 Task: Experiment with the "Monochrome" tool to create stunning black-and-white images
Action: Mouse moved to (675, 395)
Screenshot: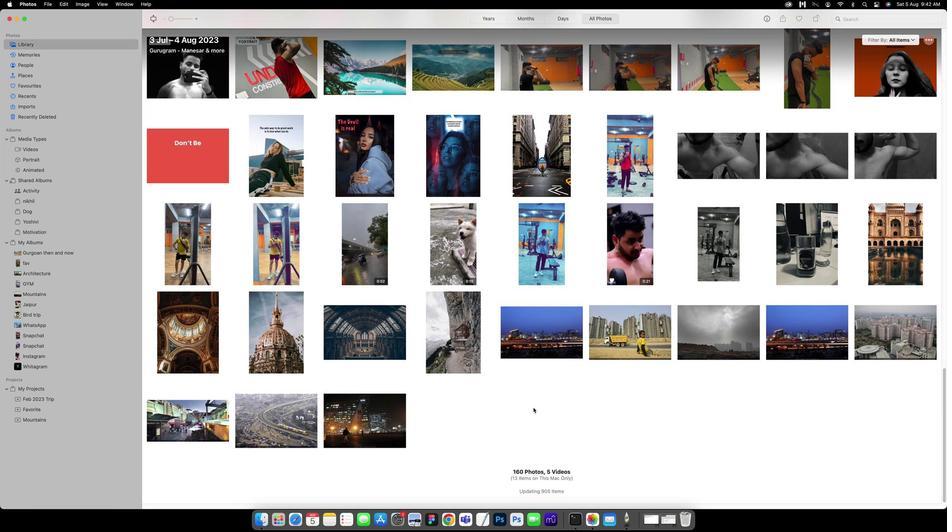 
Action: Mouse pressed left at (675, 395)
Screenshot: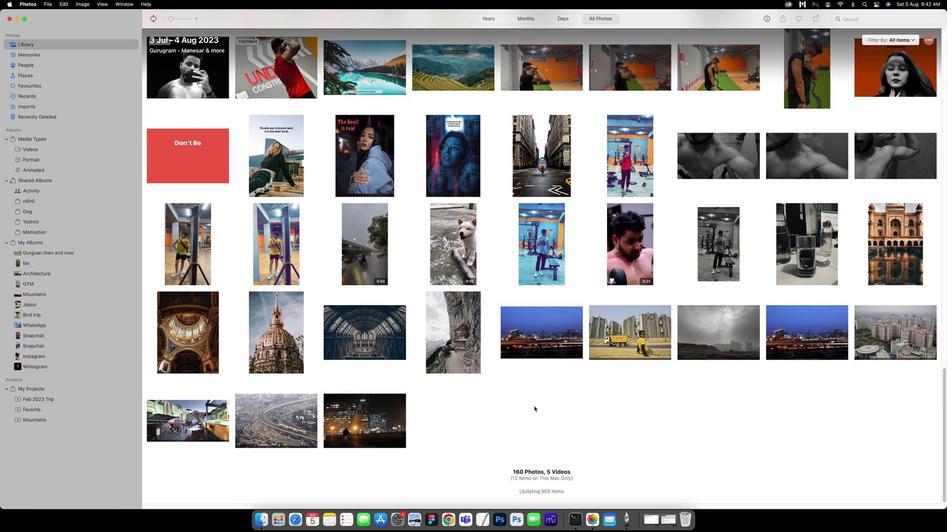 
Action: Mouse moved to (557, 179)
Screenshot: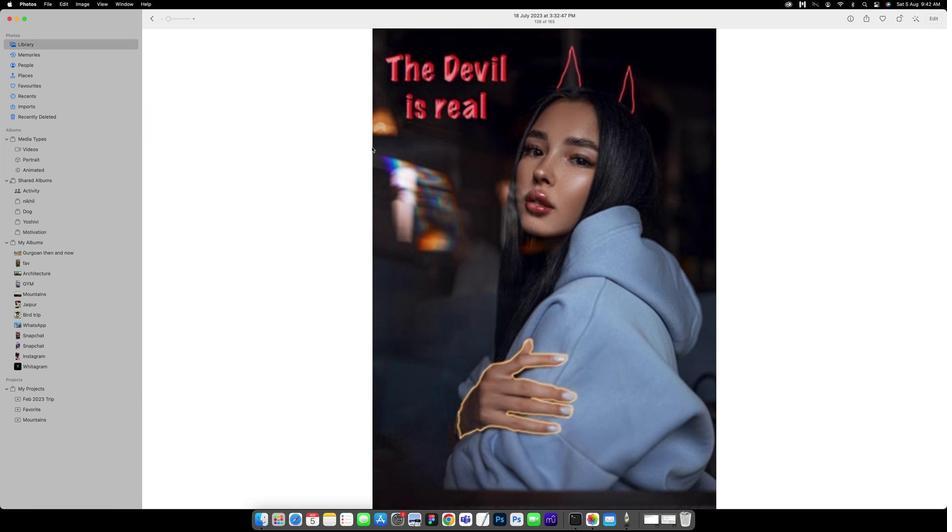 
Action: Mouse pressed left at (557, 179)
Screenshot: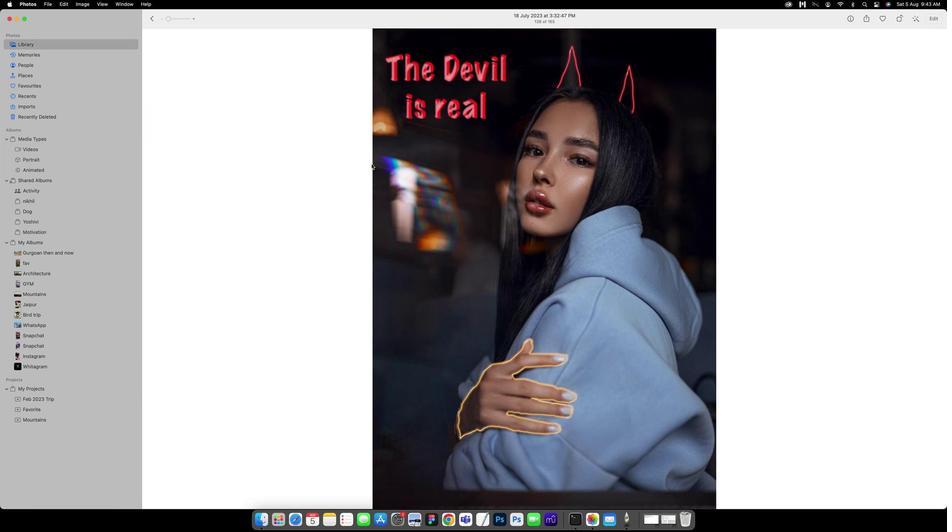 
Action: Mouse pressed left at (557, 179)
Screenshot: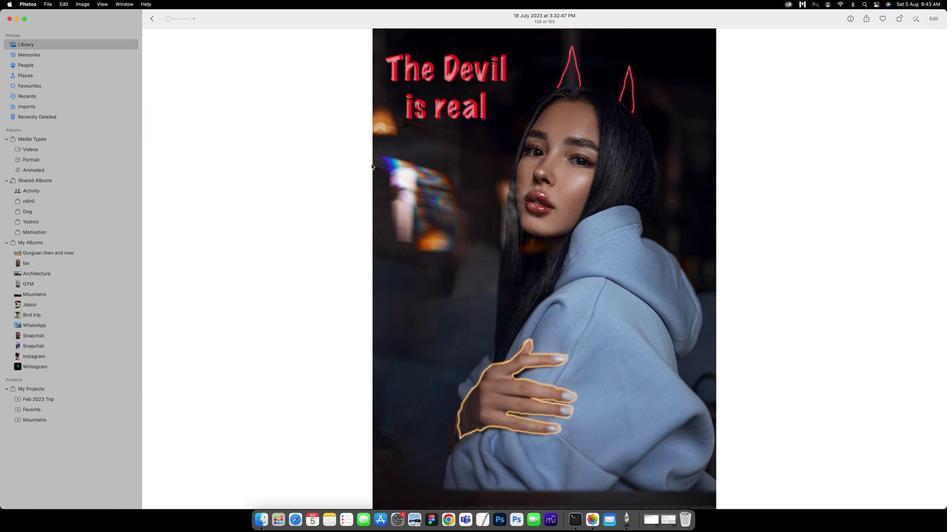 
Action: Mouse moved to (920, 72)
Screenshot: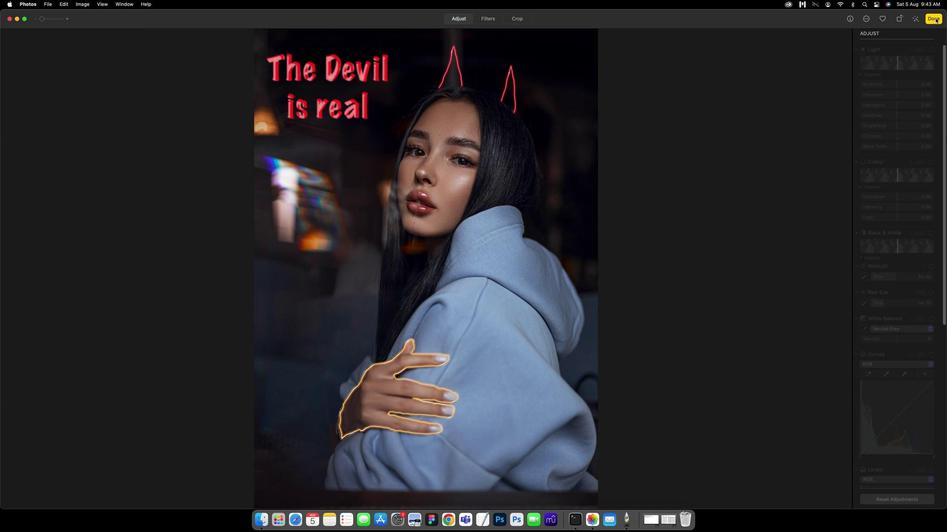 
Action: Mouse pressed left at (920, 72)
Screenshot: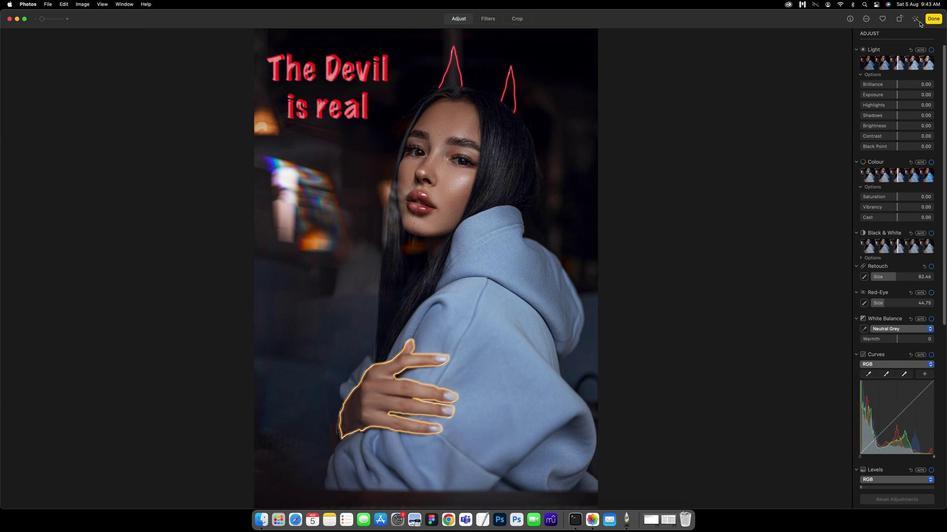 
Action: Mouse moved to (632, 74)
Screenshot: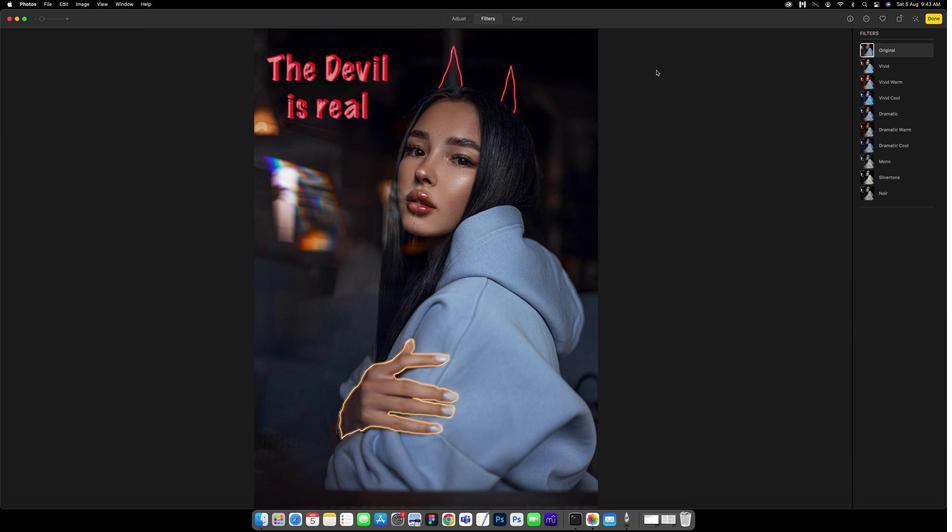 
Action: Mouse pressed left at (632, 74)
Screenshot: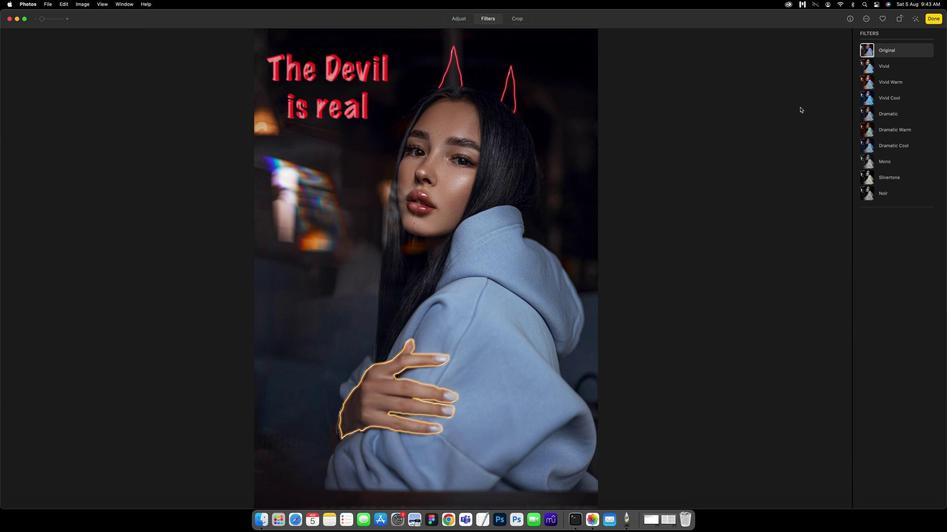 
Action: Mouse moved to (886, 195)
Screenshot: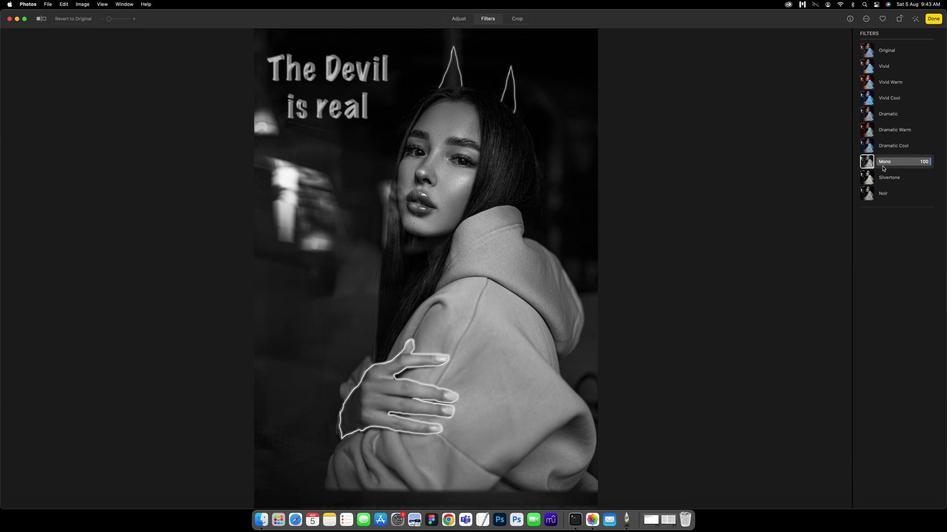 
Action: Mouse pressed left at (886, 195)
Screenshot: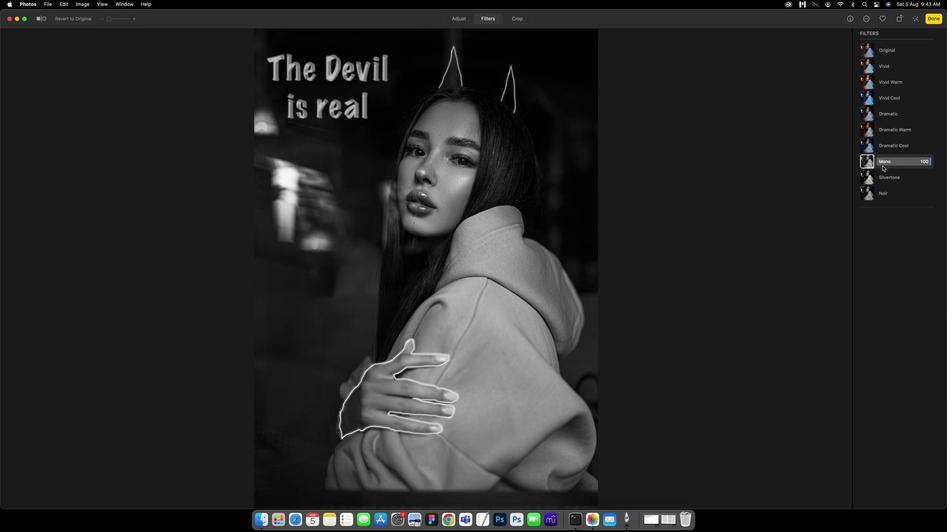 
Action: Mouse moved to (614, 74)
Screenshot: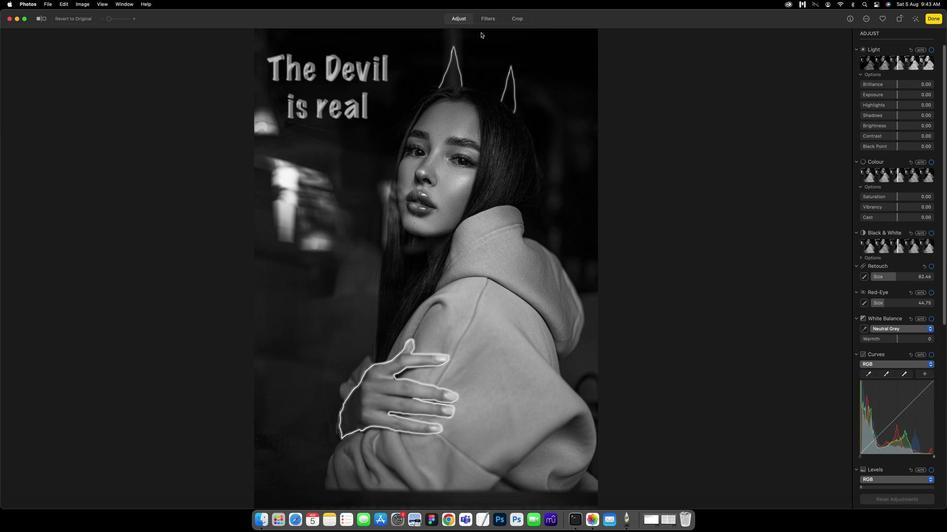
Action: Mouse pressed left at (614, 74)
Screenshot: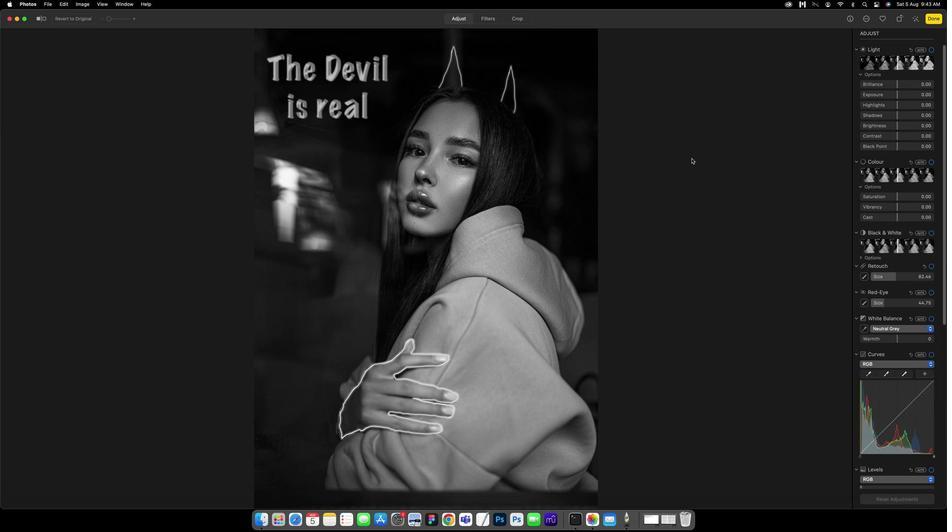 
Action: Mouse moved to (896, 128)
Screenshot: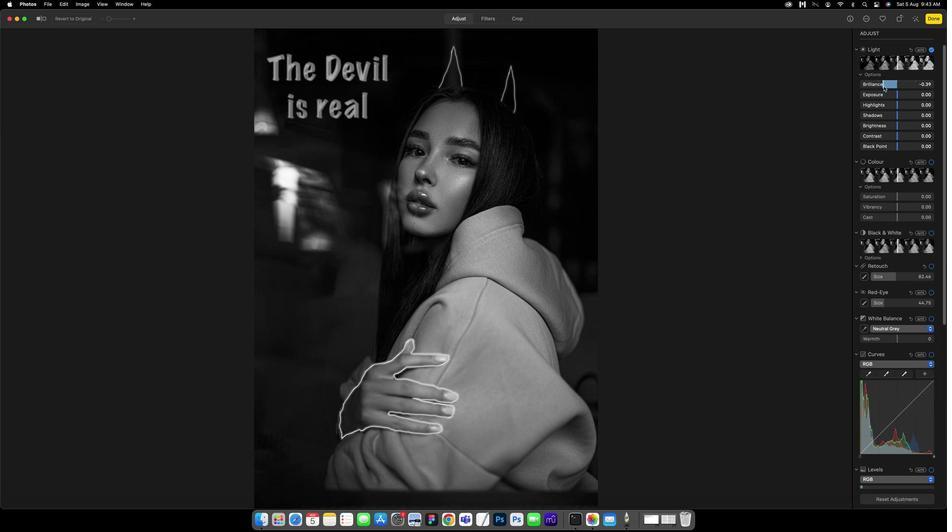 
Action: Mouse pressed left at (896, 128)
Screenshot: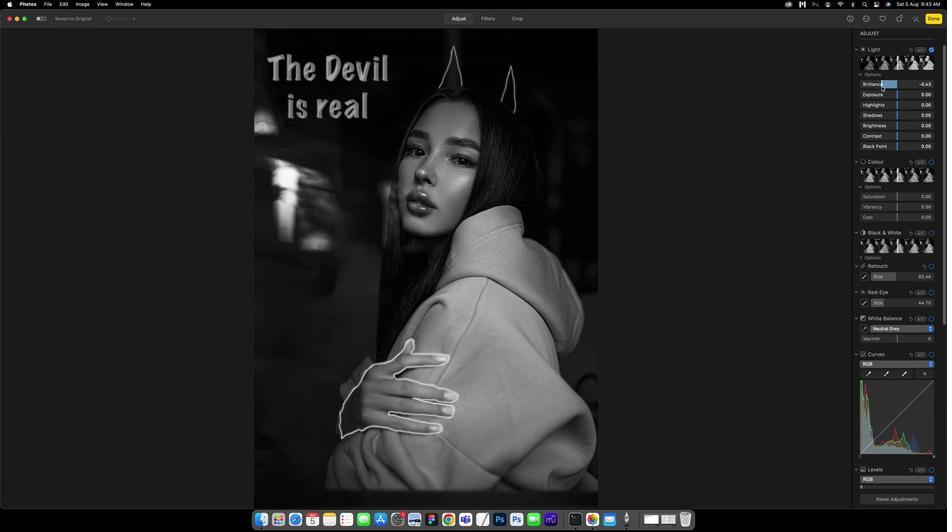 
Action: Mouse moved to (897, 135)
Screenshot: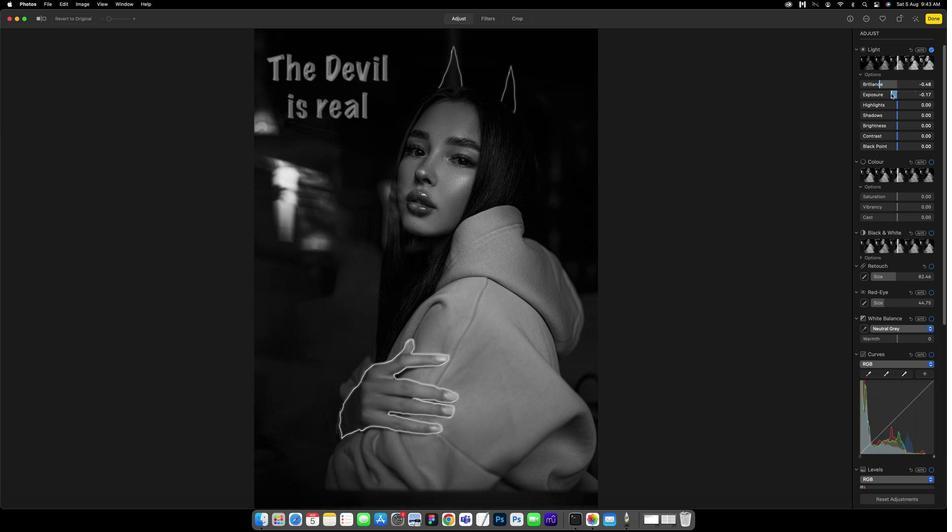 
Action: Mouse pressed left at (897, 135)
Screenshot: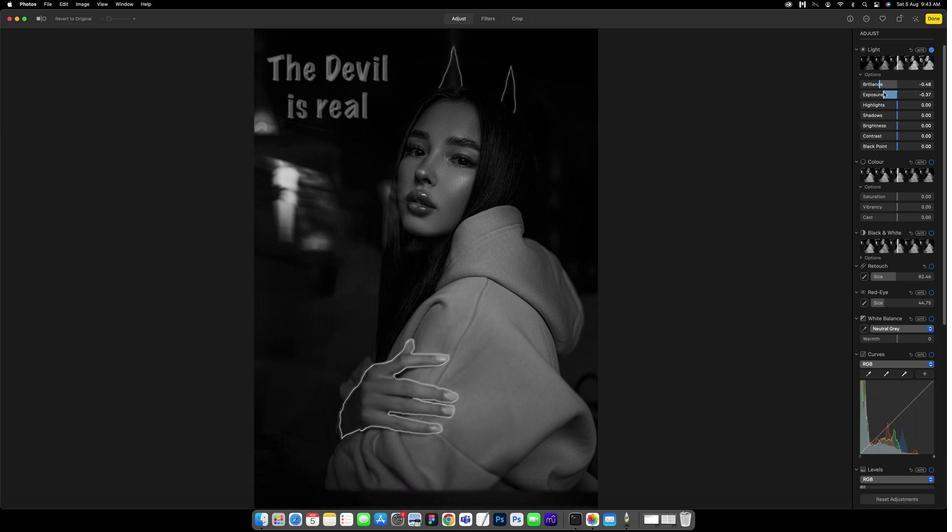 
Action: Mouse moved to (896, 143)
Screenshot: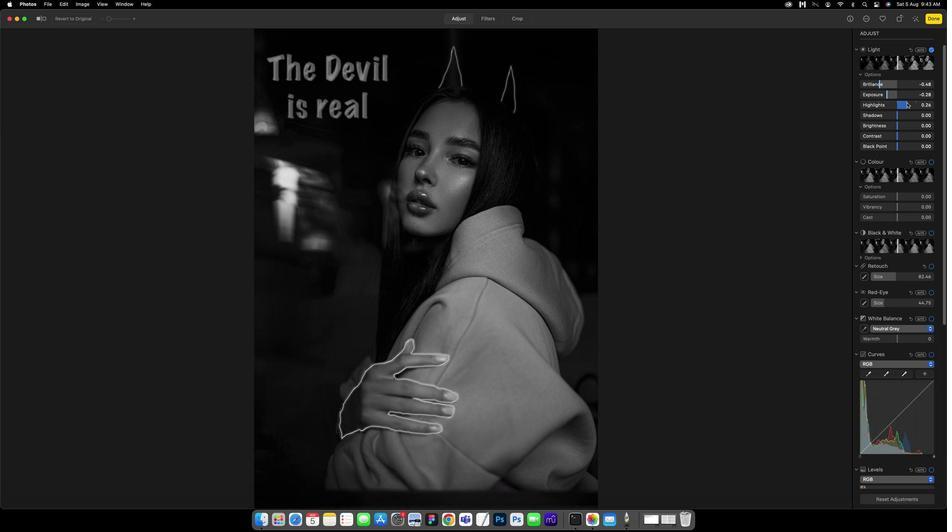 
Action: Mouse pressed left at (896, 143)
Screenshot: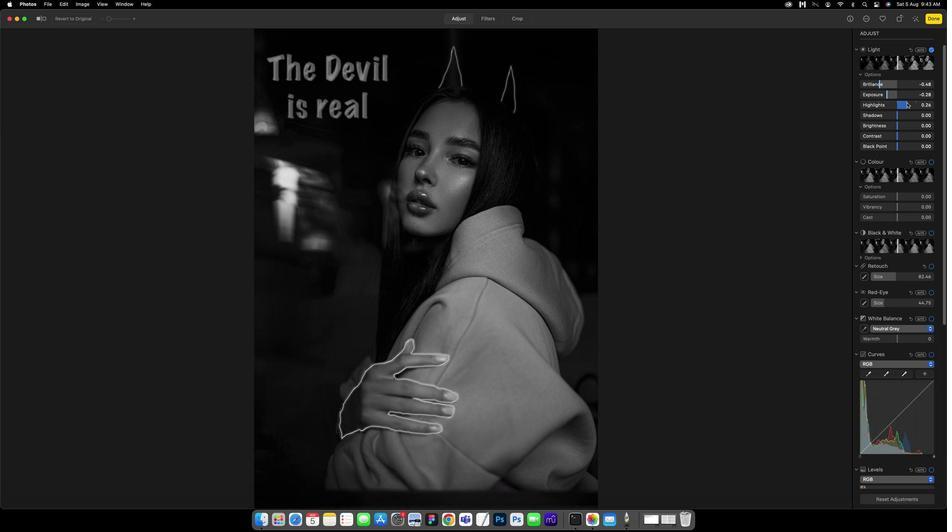 
Action: Mouse moved to (895, 155)
Screenshot: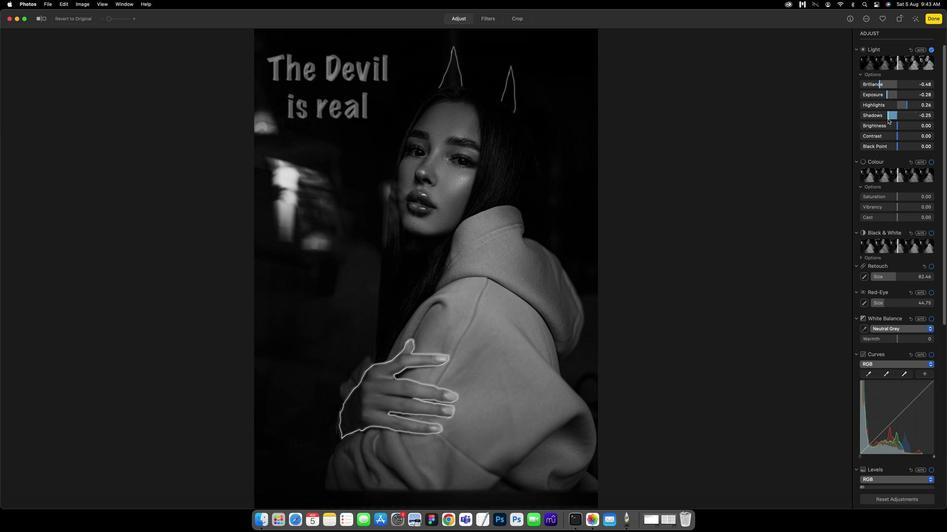 
Action: Mouse pressed left at (895, 155)
Screenshot: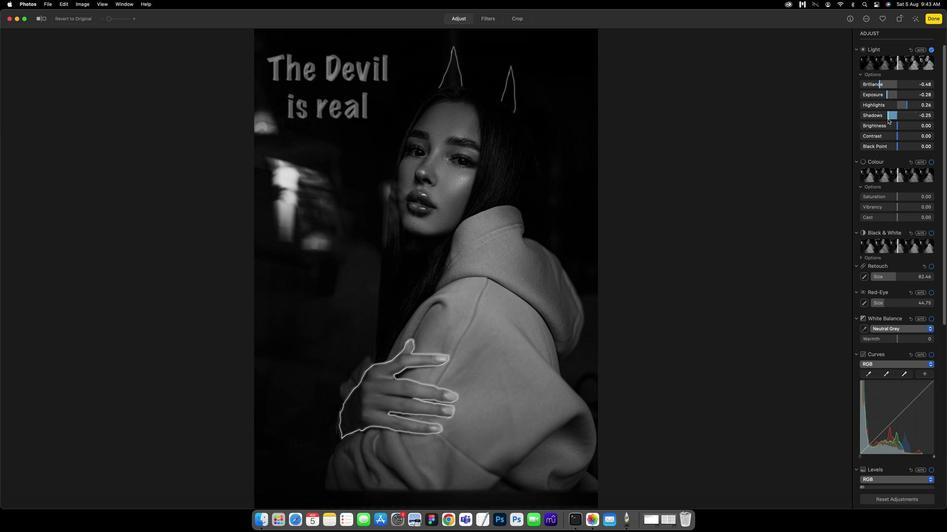 
Action: Mouse moved to (897, 162)
Screenshot: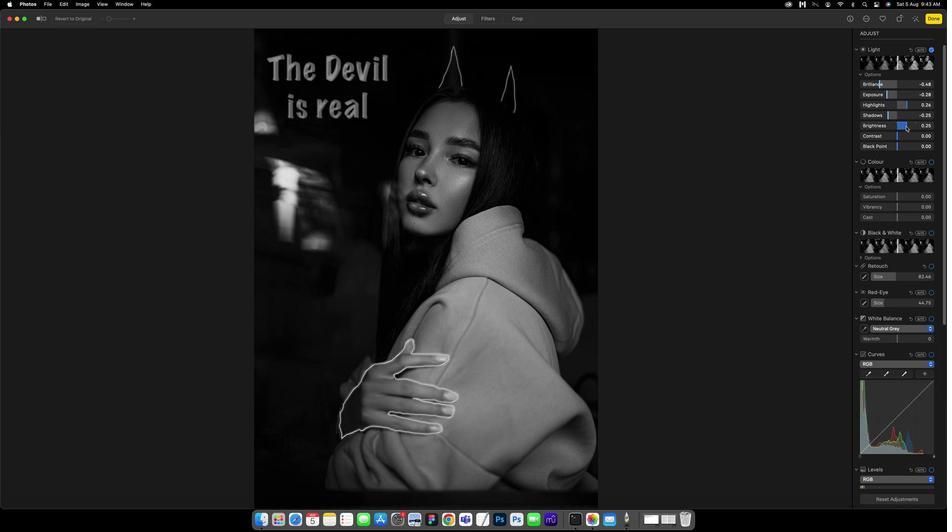 
Action: Mouse pressed left at (897, 162)
Screenshot: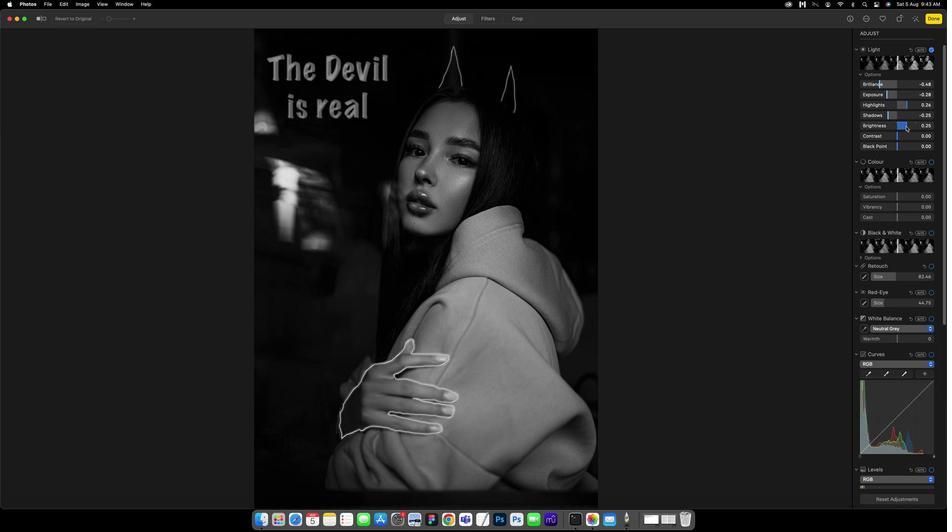 
Action: Mouse moved to (895, 171)
Screenshot: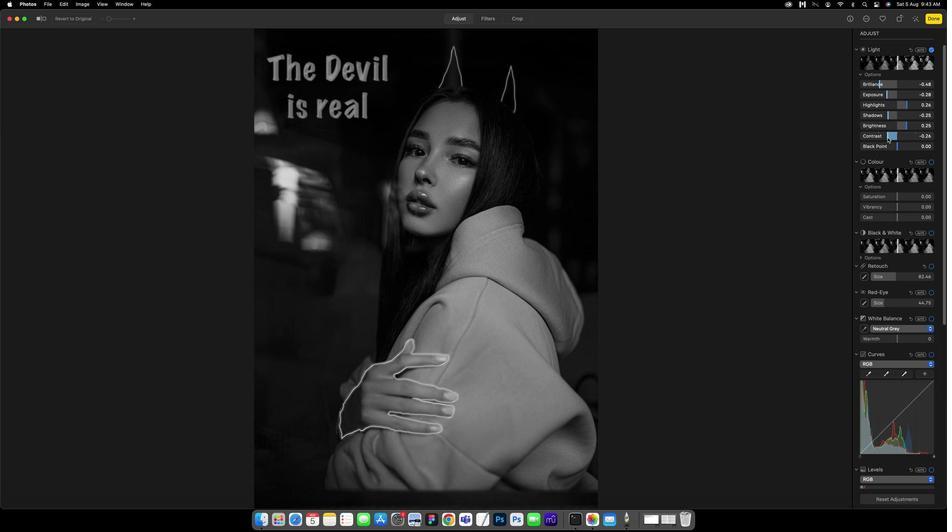 
Action: Mouse pressed left at (895, 171)
Screenshot: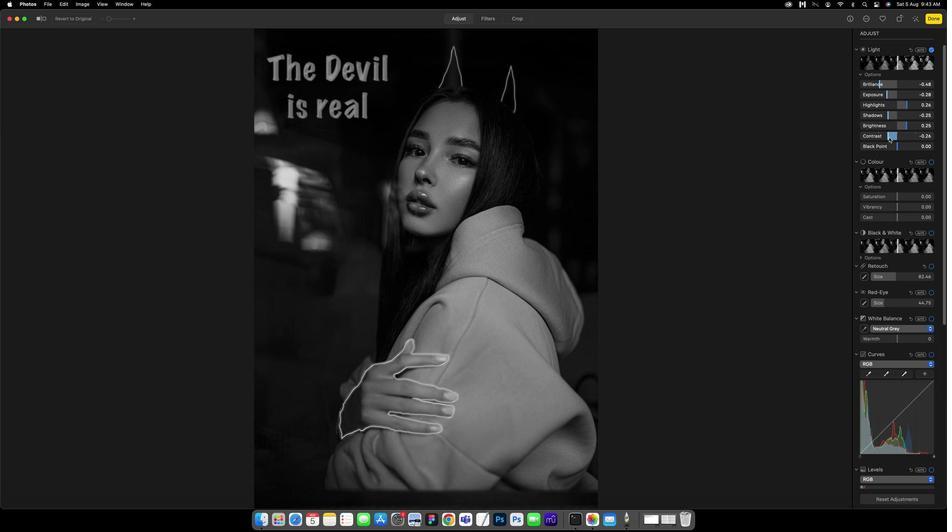 
Action: Mouse moved to (896, 180)
Screenshot: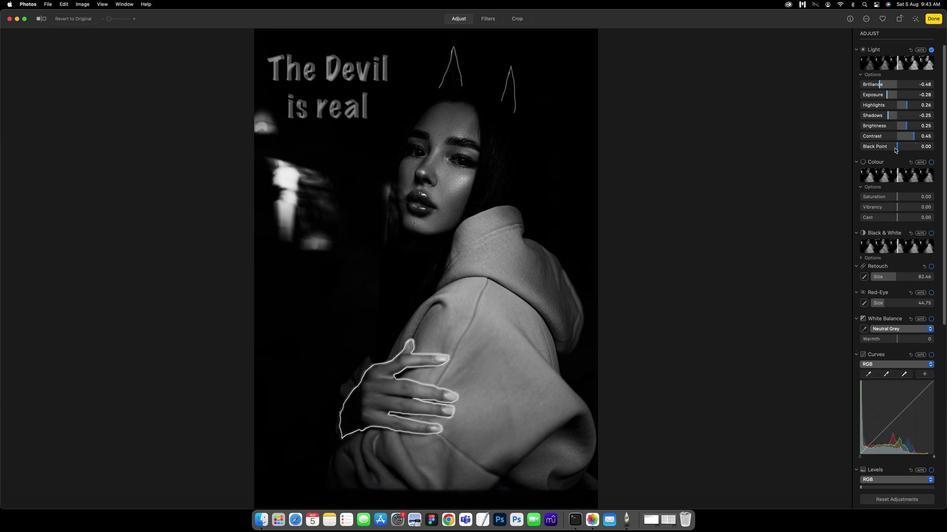 
Action: Mouse pressed left at (896, 180)
Screenshot: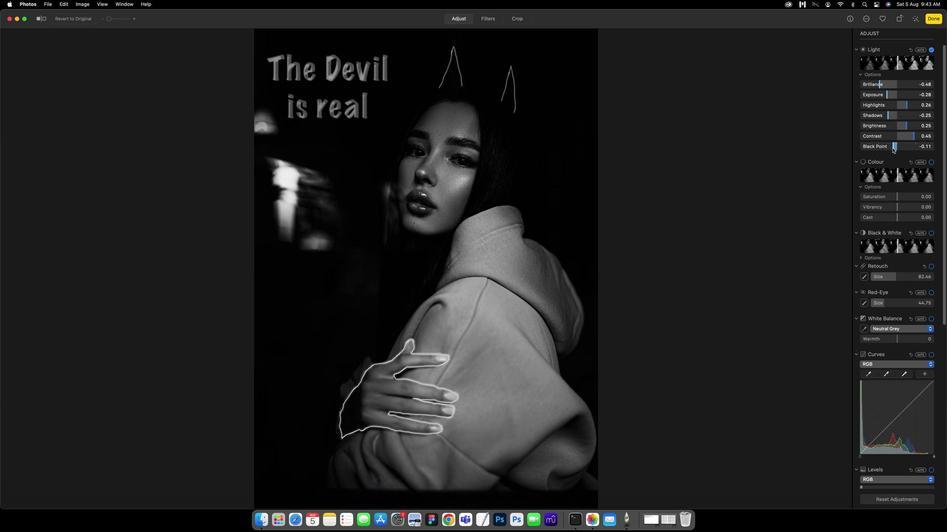 
Action: Mouse moved to (896, 218)
Screenshot: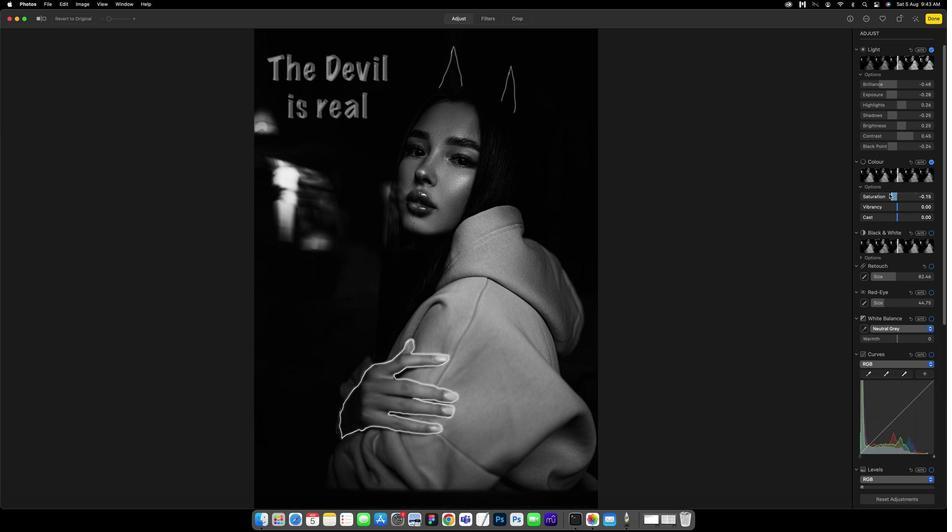 
Action: Mouse pressed left at (896, 218)
Screenshot: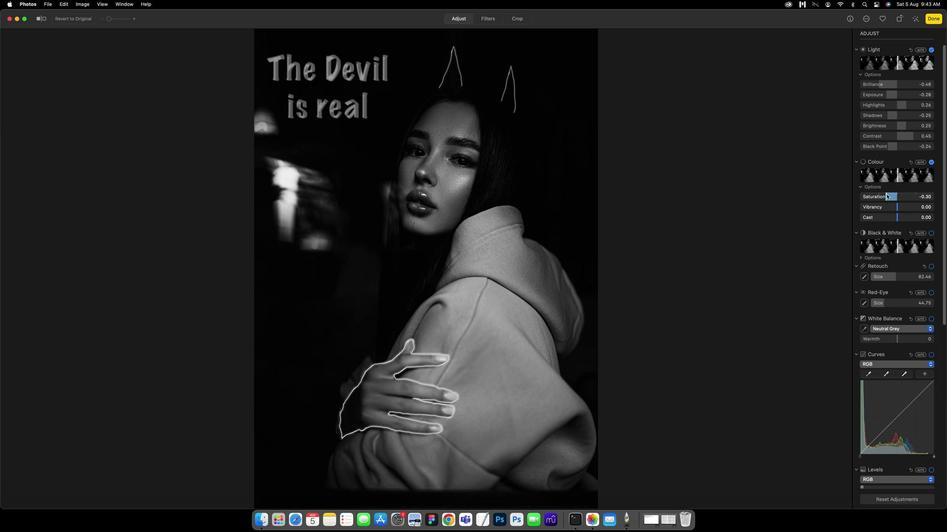 
Action: Mouse moved to (896, 230)
Screenshot: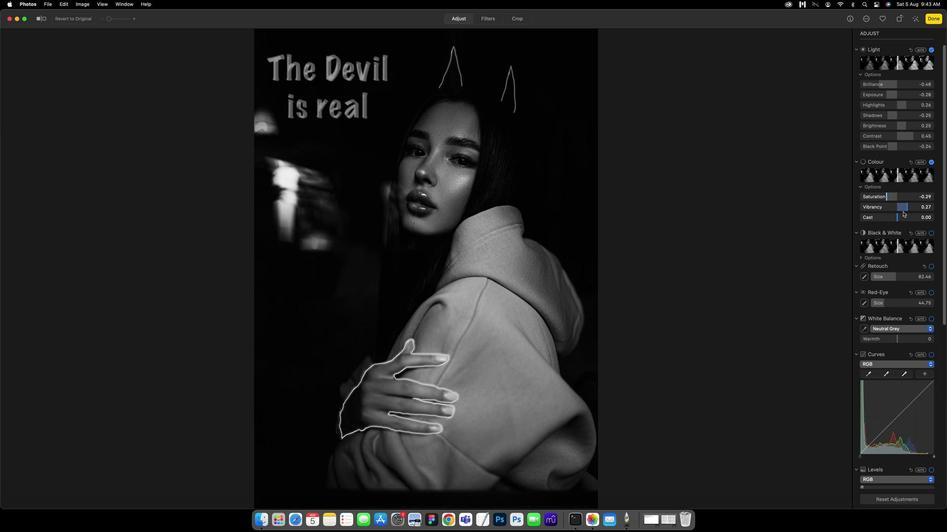 
Action: Mouse pressed left at (896, 230)
Screenshot: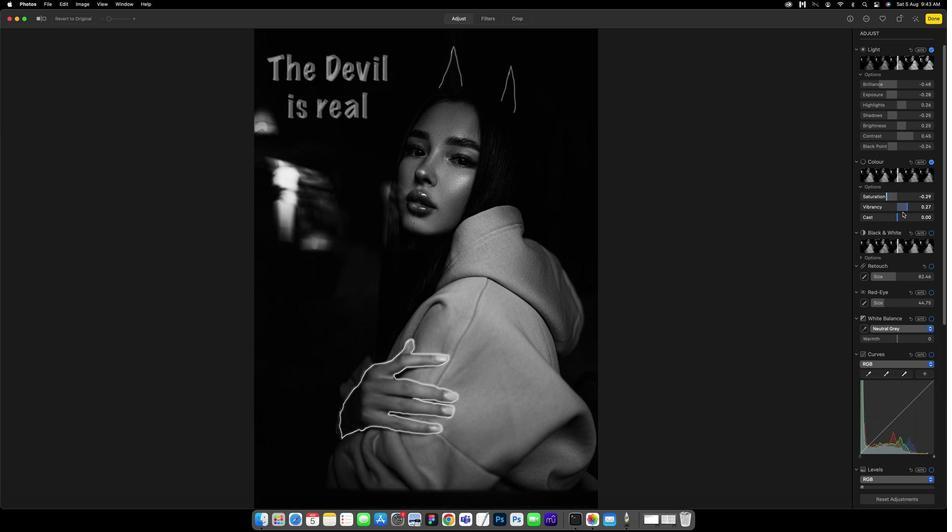 
Action: Mouse moved to (897, 236)
Screenshot: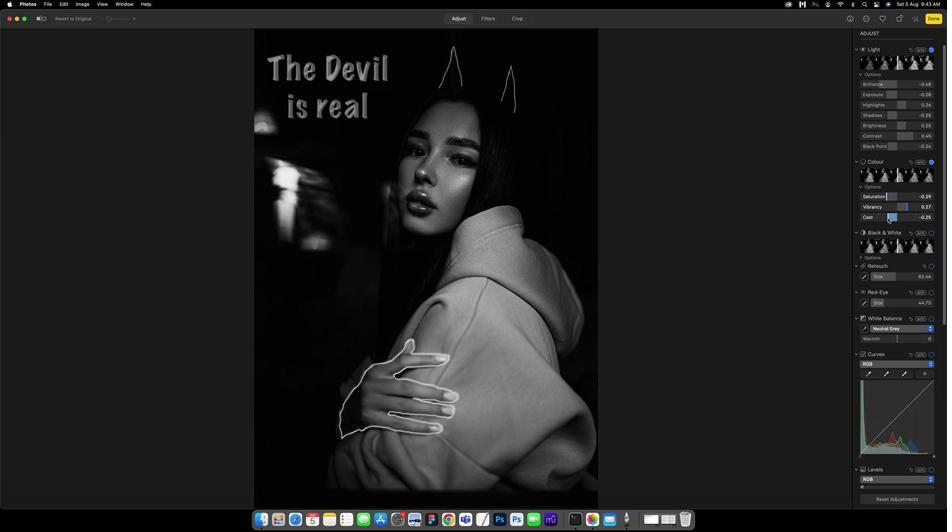 
Action: Mouse pressed left at (897, 236)
Screenshot: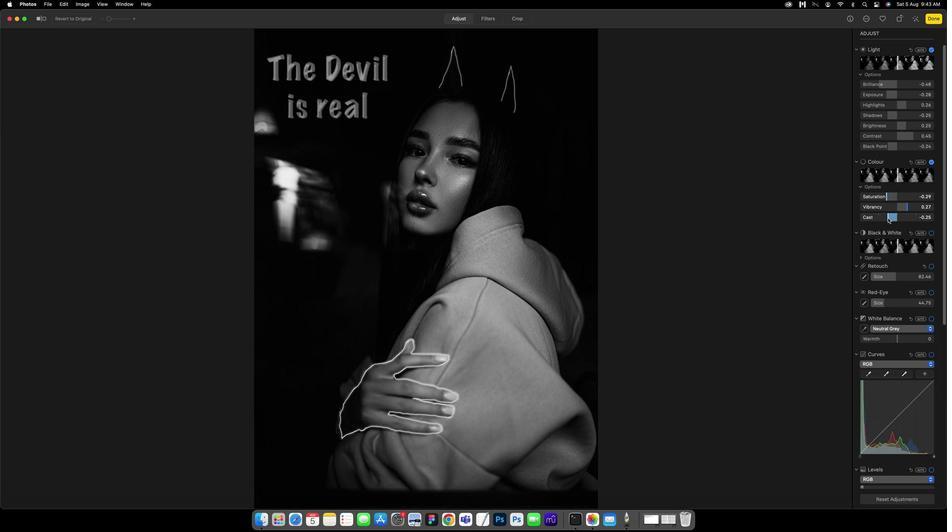 
Action: Mouse moved to (890, 238)
Screenshot: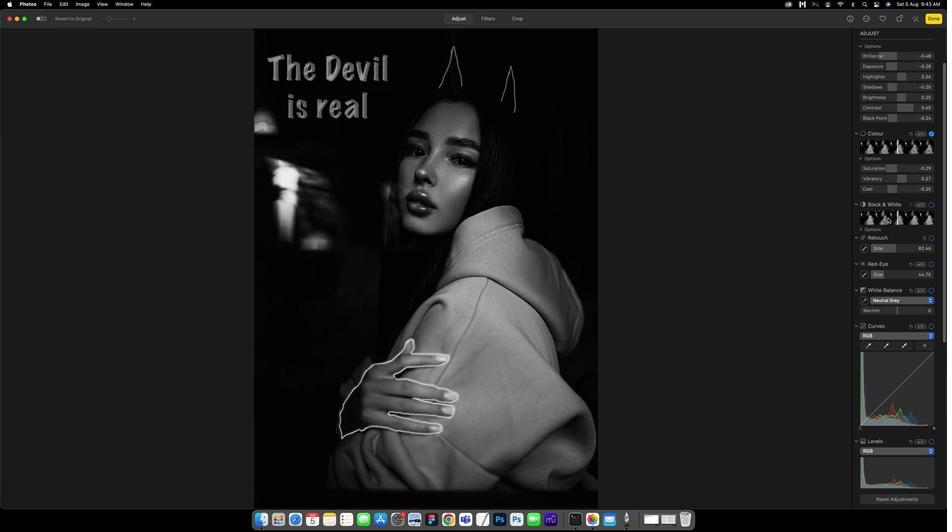 
Action: Mouse scrolled (890, 238) with delta (317, 56)
Screenshot: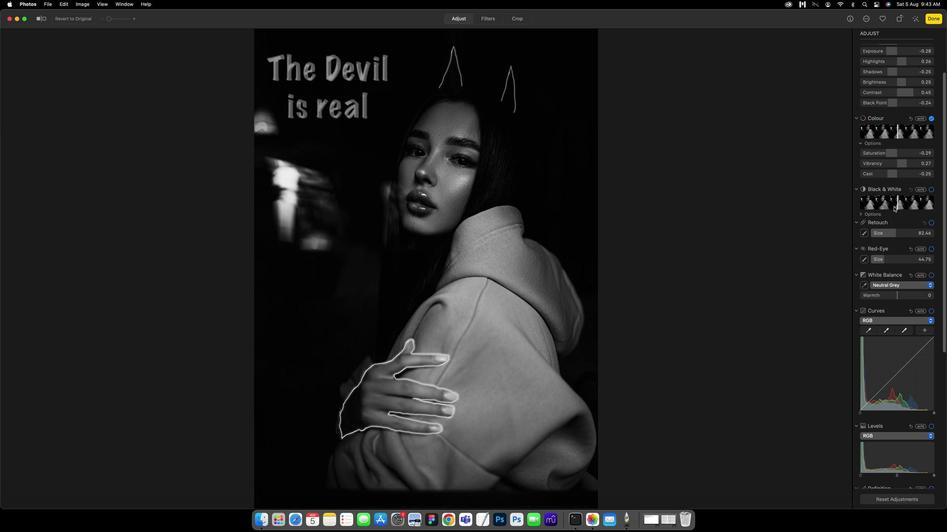 
Action: Mouse scrolled (890, 238) with delta (317, 56)
Screenshot: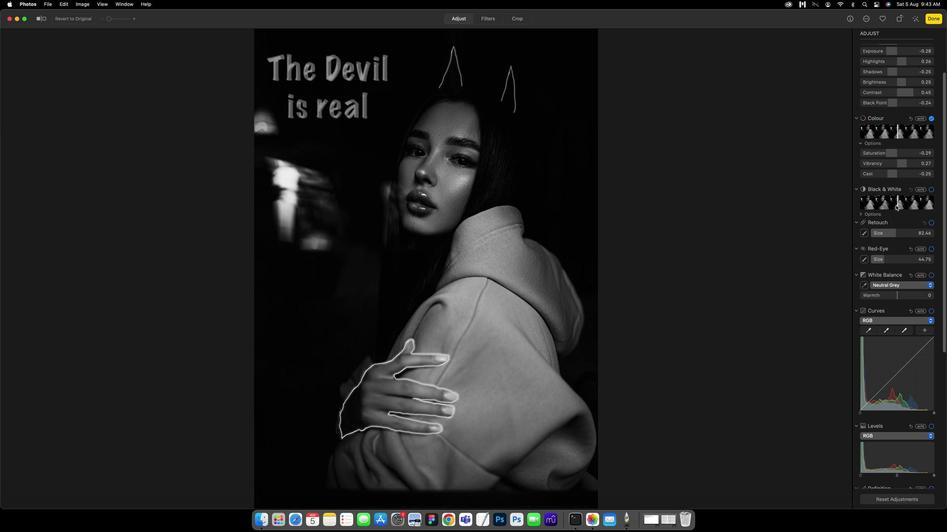
Action: Mouse scrolled (890, 238) with delta (317, 56)
Screenshot: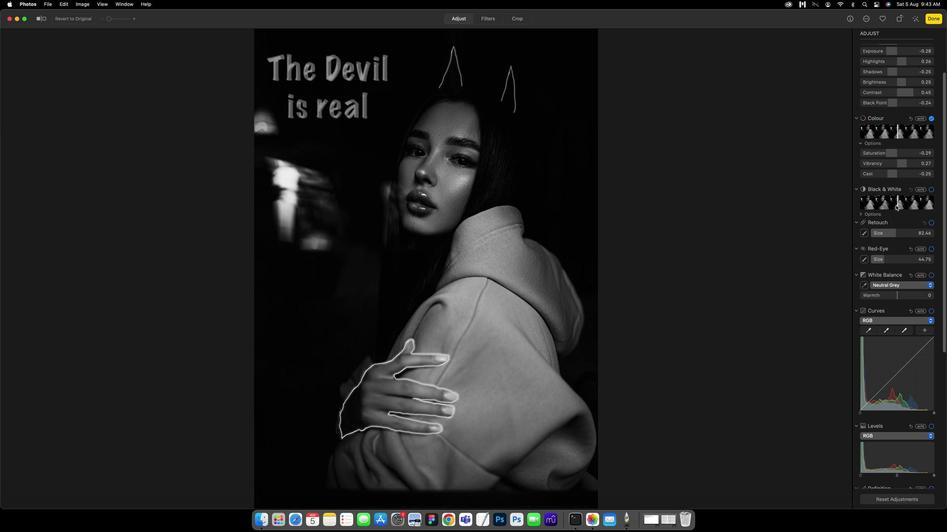 
Action: Mouse scrolled (890, 238) with delta (317, 55)
Screenshot: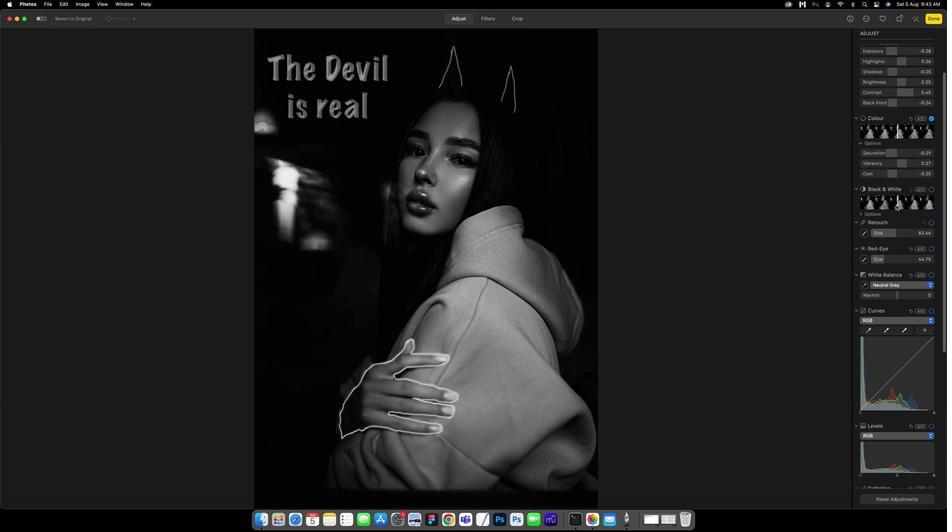 
Action: Mouse scrolled (890, 238) with delta (317, 56)
Screenshot: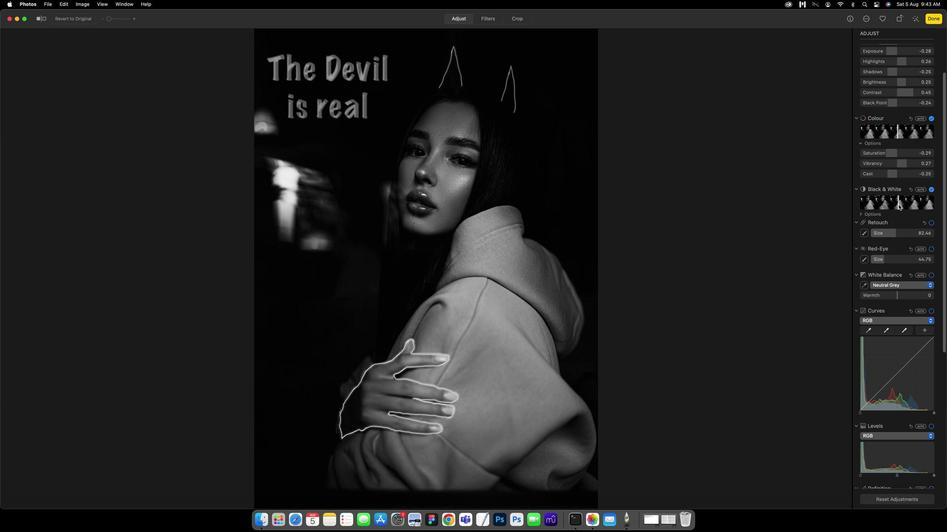 
Action: Mouse scrolled (890, 238) with delta (317, 56)
Screenshot: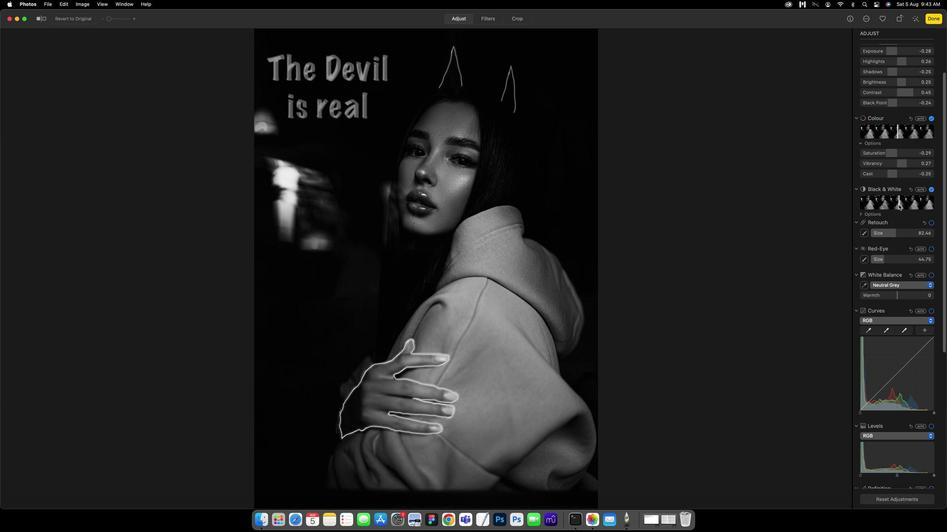 
Action: Mouse scrolled (890, 238) with delta (317, 56)
Screenshot: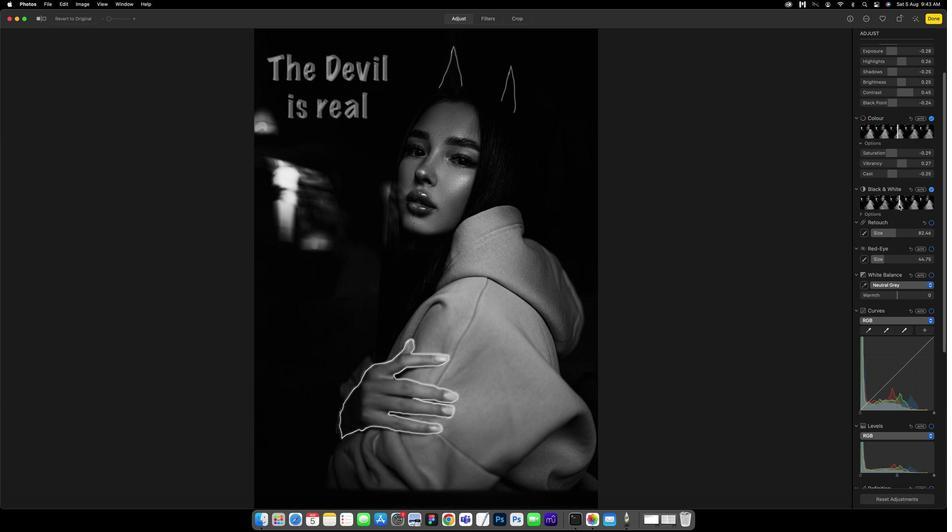 
Action: Mouse moved to (896, 227)
Screenshot: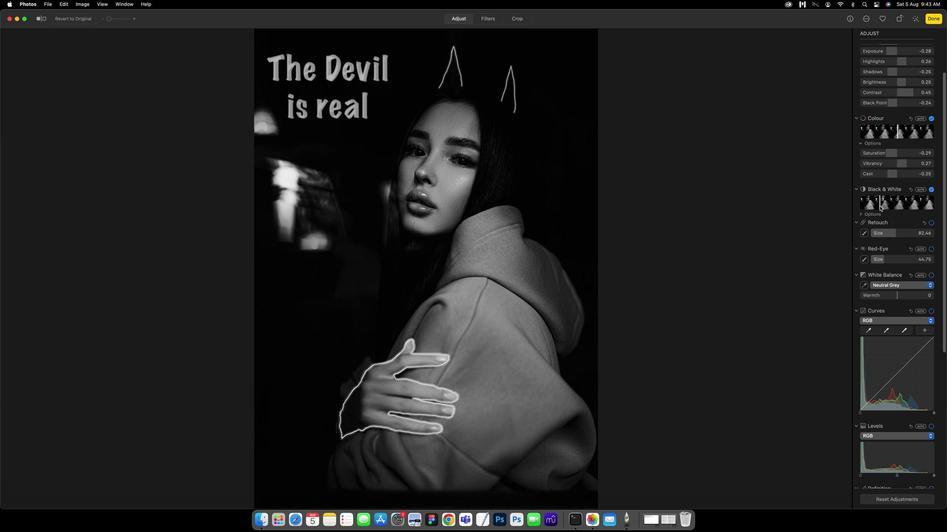 
Action: Mouse pressed left at (896, 227)
Screenshot: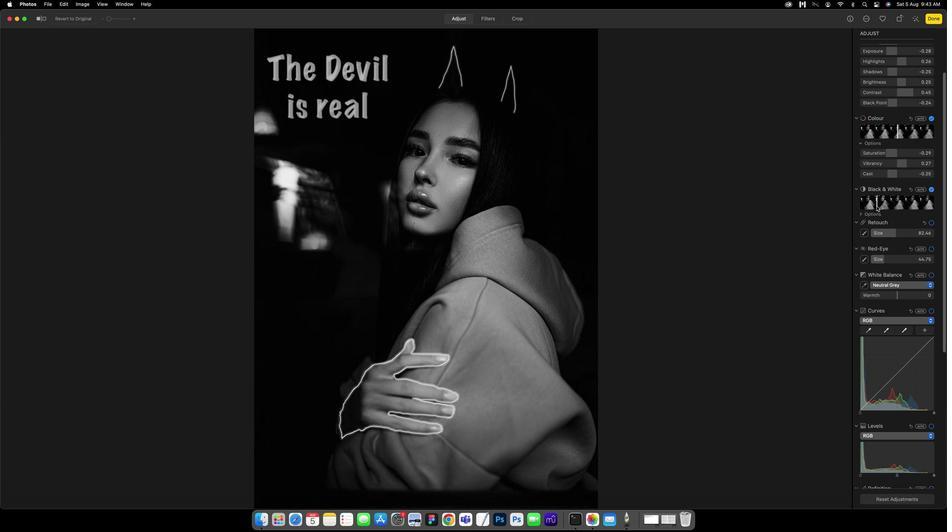 
Action: Mouse moved to (896, 226)
Screenshot: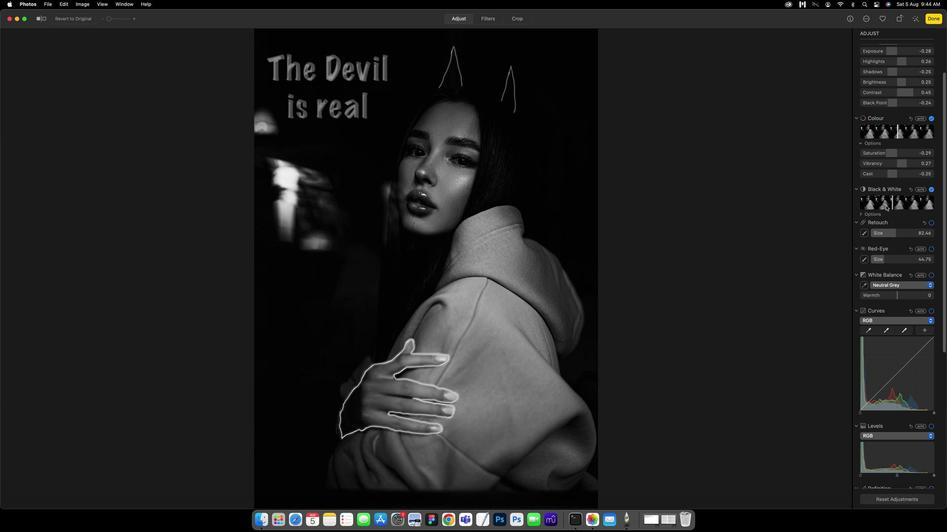 
Action: Mouse pressed left at (896, 226)
Screenshot: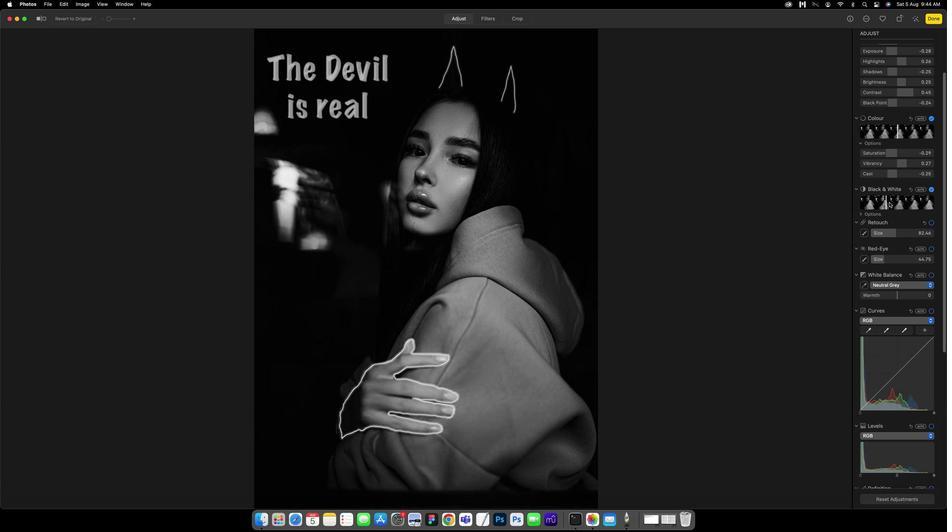 
Action: Mouse moved to (897, 244)
Screenshot: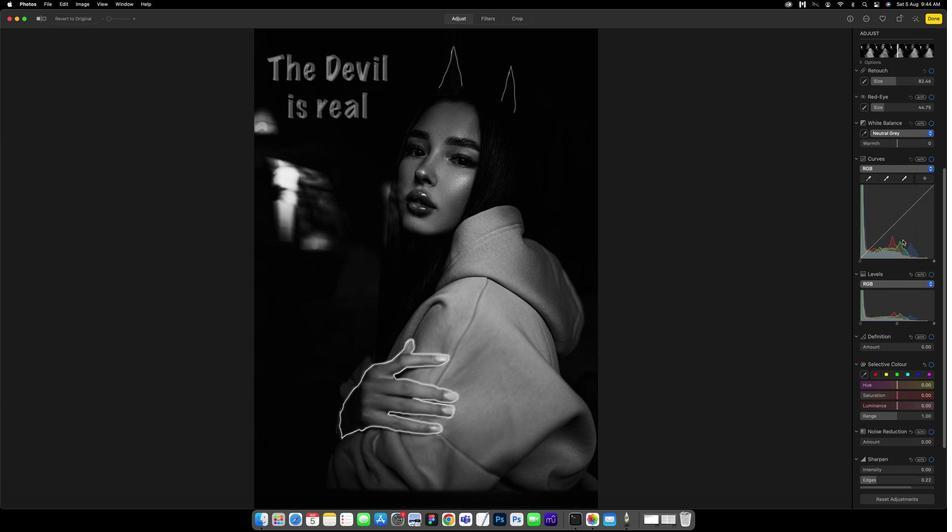 
Action: Mouse scrolled (897, 244) with delta (317, 56)
Screenshot: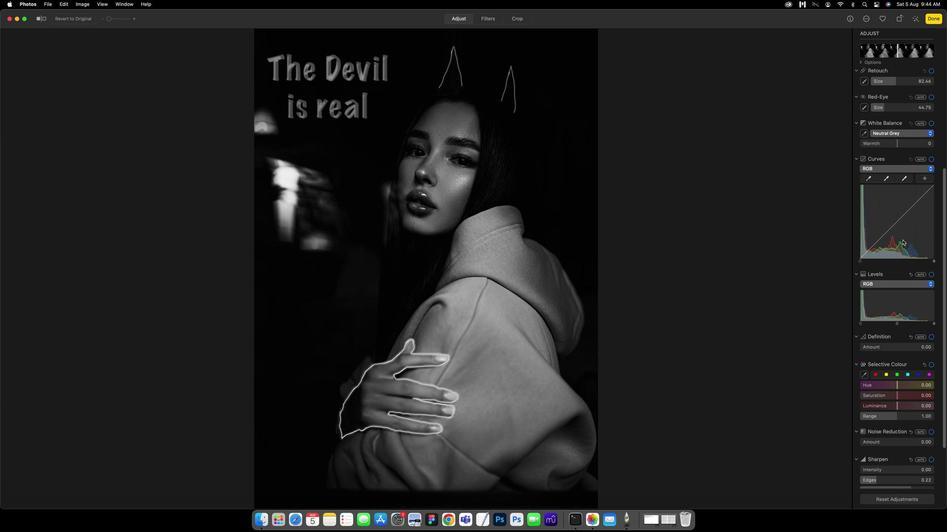 
Action: Mouse scrolled (897, 244) with delta (317, 56)
Screenshot: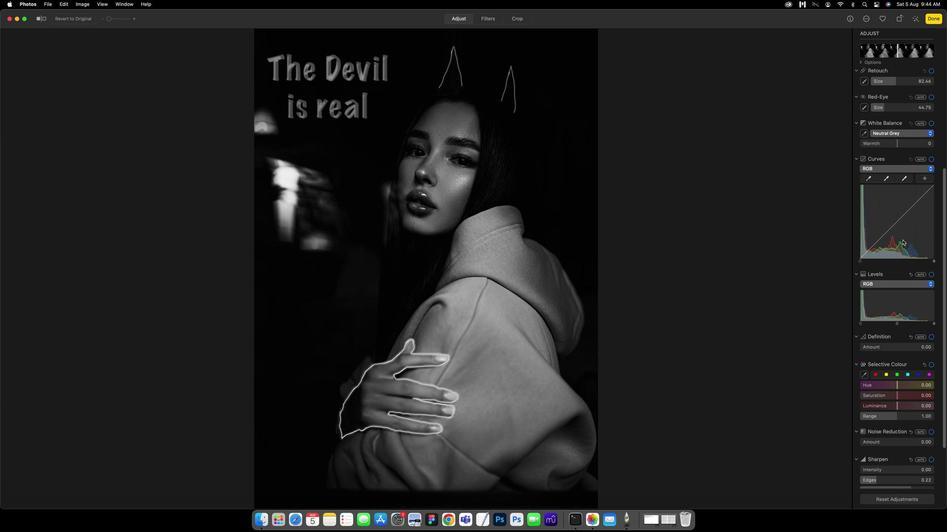
Action: Mouse scrolled (897, 244) with delta (317, 56)
Screenshot: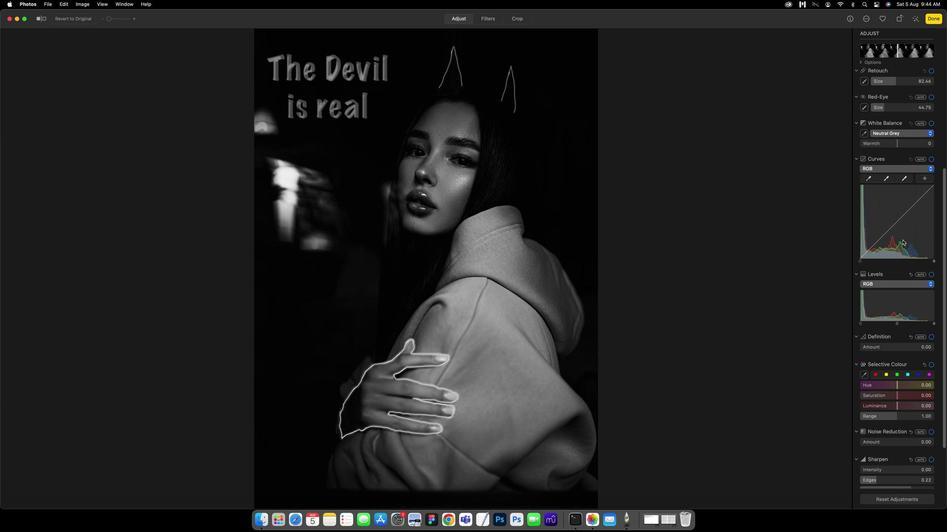 
Action: Mouse scrolled (897, 244) with delta (317, 55)
Screenshot: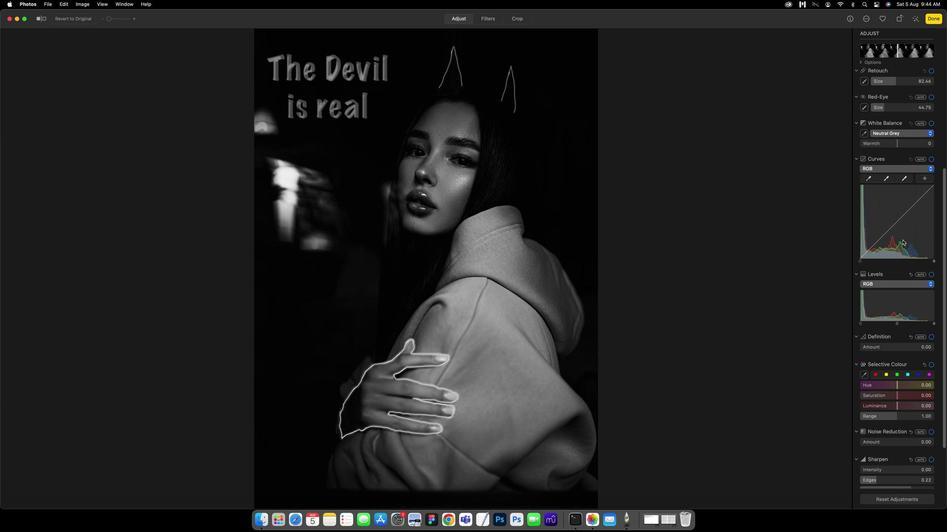 
Action: Mouse scrolled (897, 244) with delta (317, 55)
Screenshot: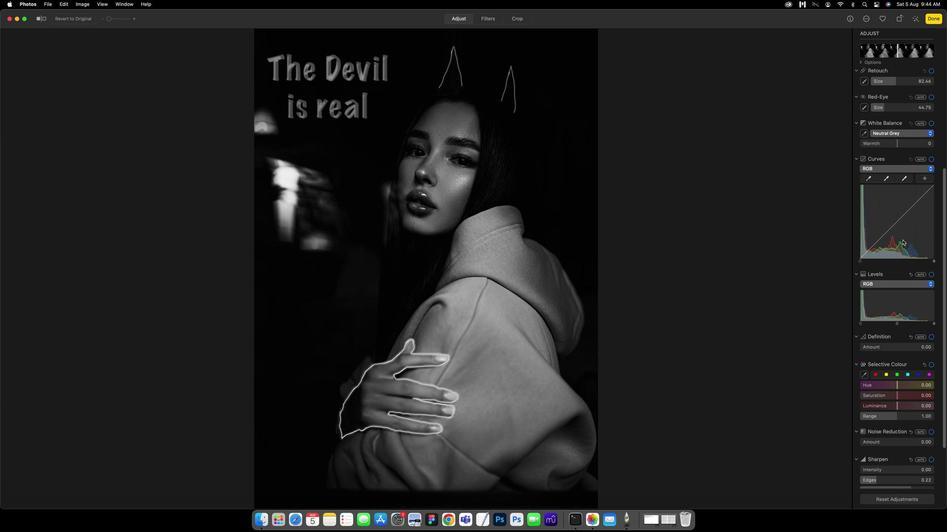 
Action: Mouse moved to (899, 259)
Screenshot: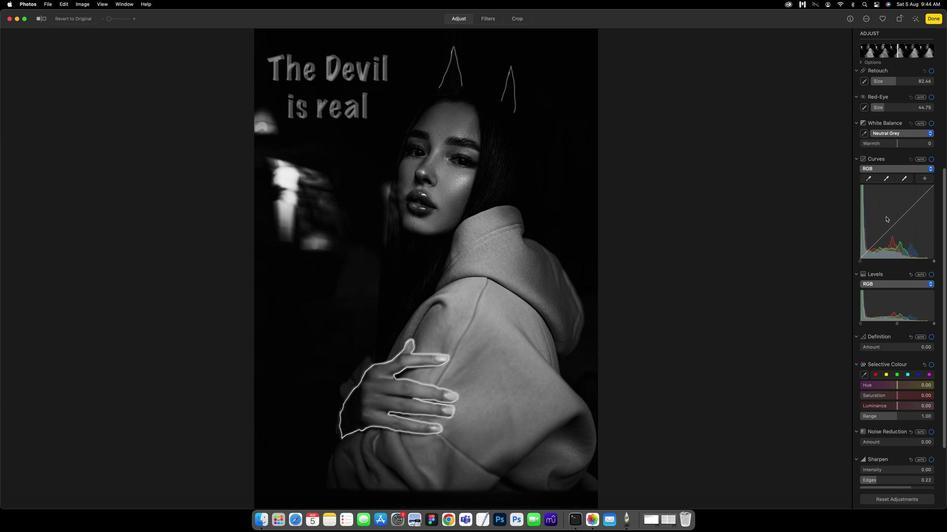 
Action: Mouse scrolled (899, 259) with delta (317, 56)
Screenshot: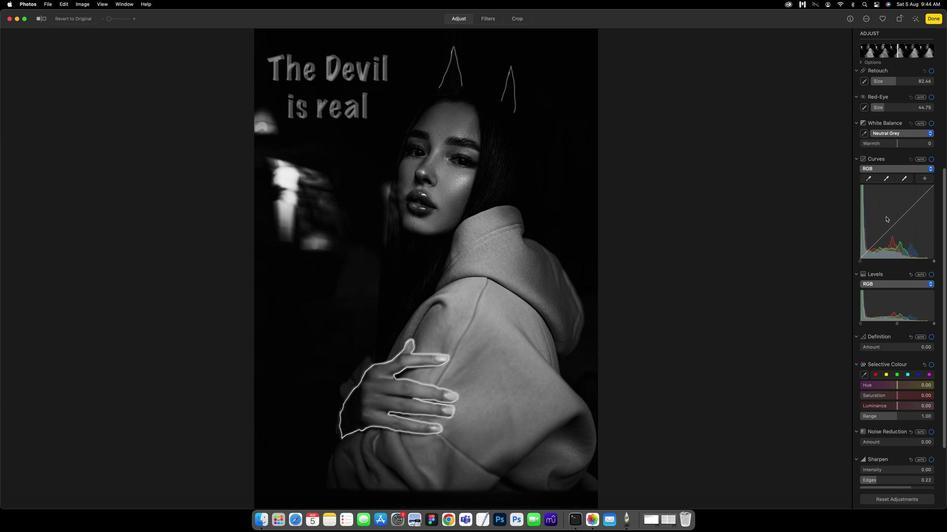 
Action: Mouse moved to (899, 258)
Screenshot: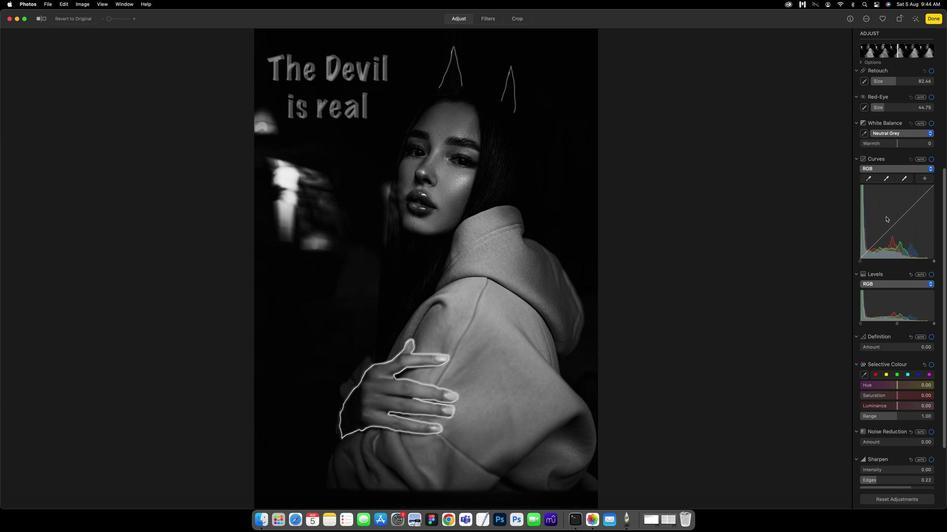 
Action: Mouse scrolled (899, 258) with delta (317, 56)
Screenshot: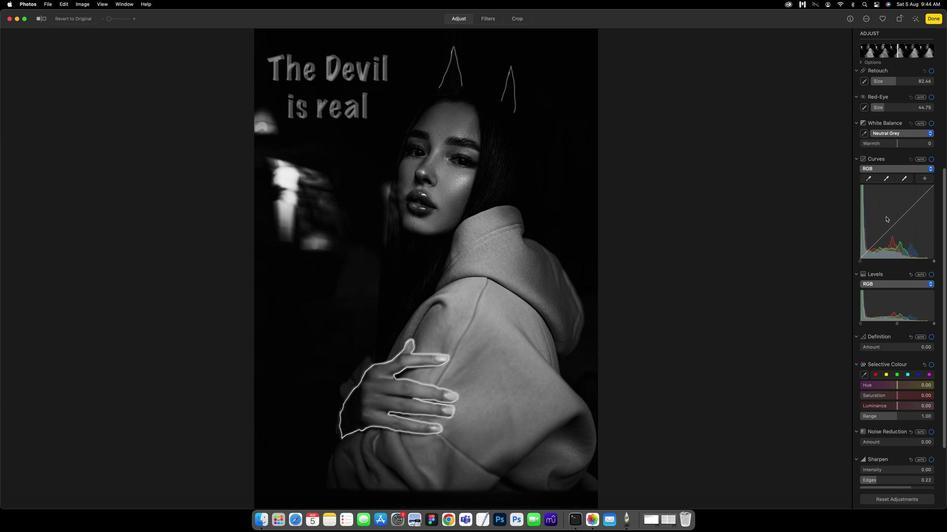 
Action: Mouse moved to (899, 257)
Screenshot: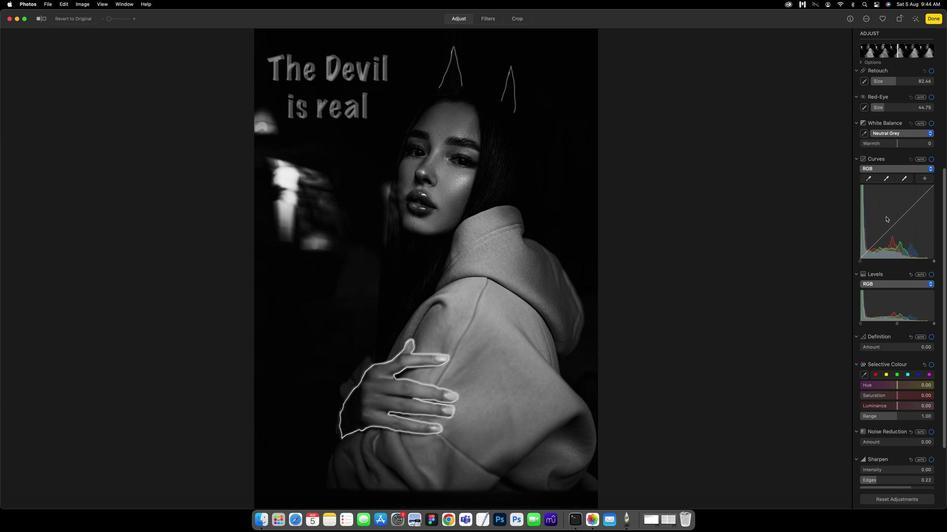 
Action: Mouse scrolled (899, 257) with delta (317, 56)
Screenshot: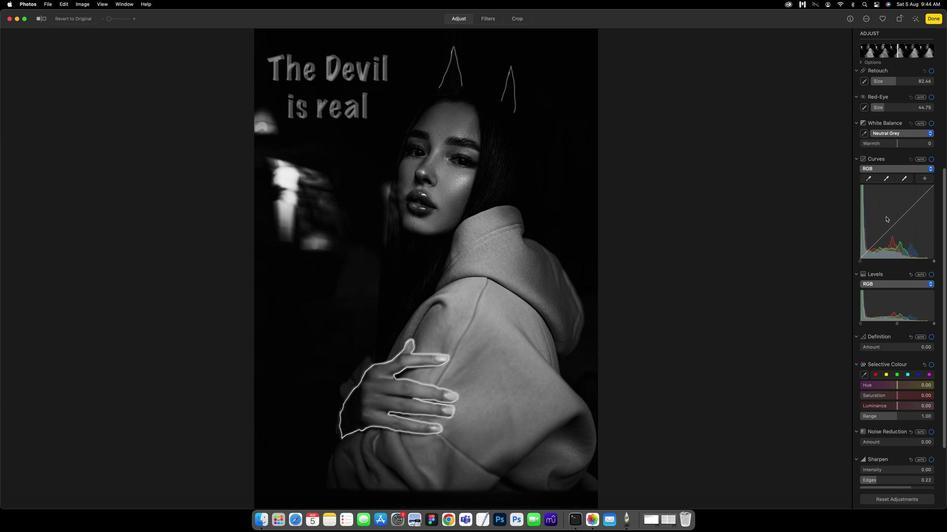 
Action: Mouse moved to (899, 257)
Screenshot: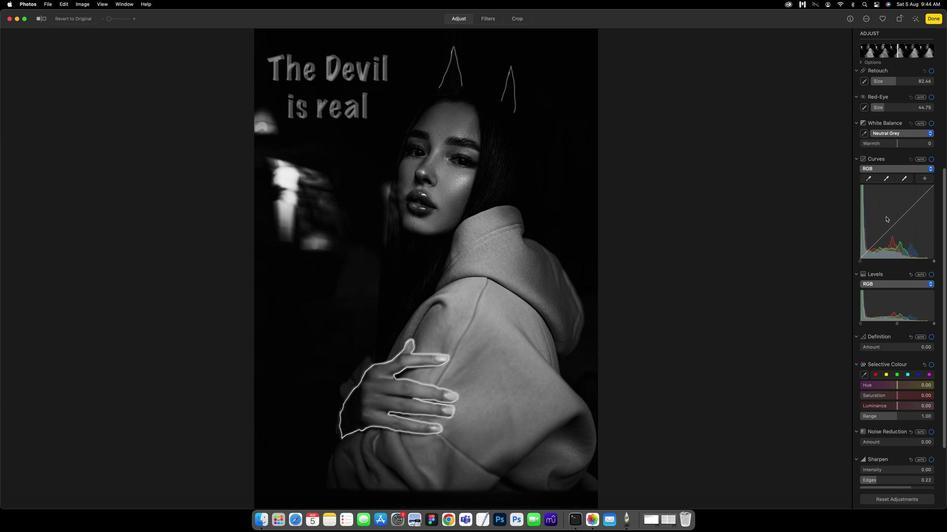 
Action: Mouse scrolled (899, 257) with delta (317, 55)
Screenshot: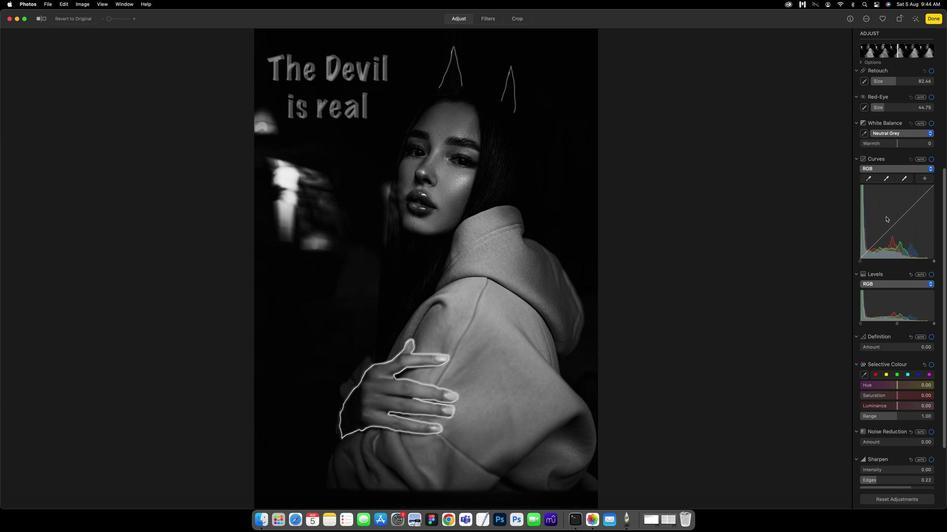 
Action: Mouse scrolled (899, 257) with delta (317, 55)
Screenshot: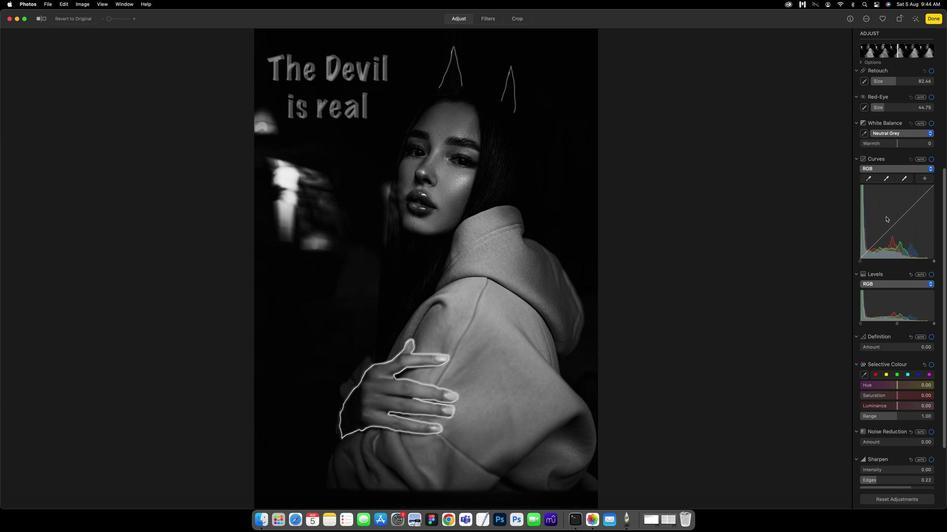 
Action: Mouse scrolled (899, 257) with delta (317, 54)
Screenshot: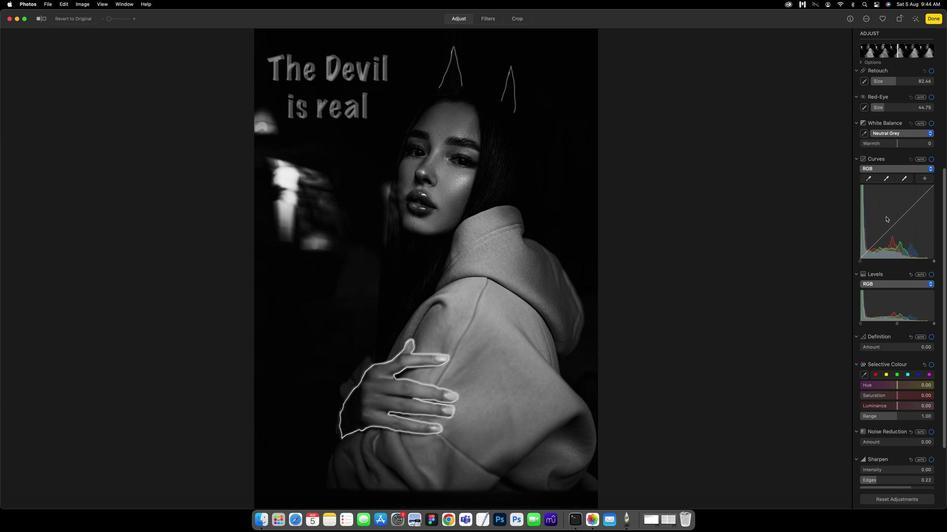 
Action: Mouse moved to (900, 206)
Screenshot: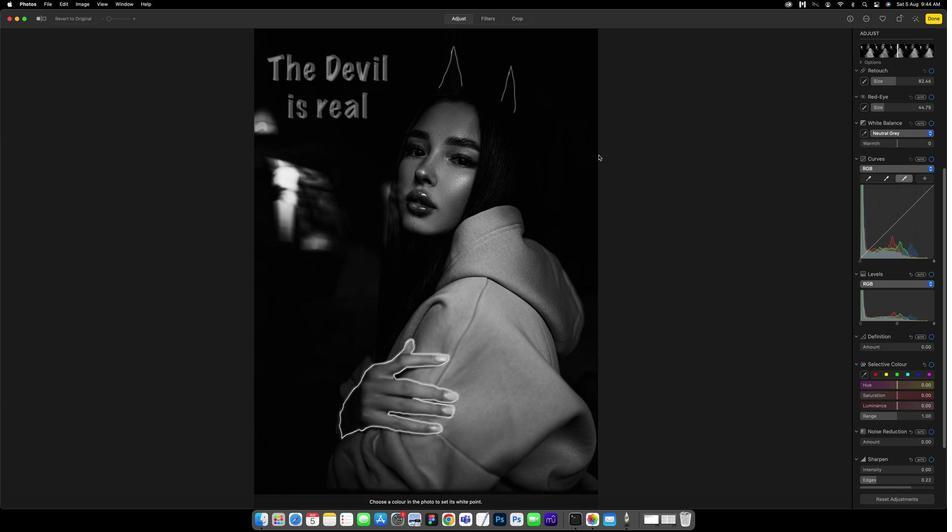 
Action: Mouse pressed left at (900, 206)
Screenshot: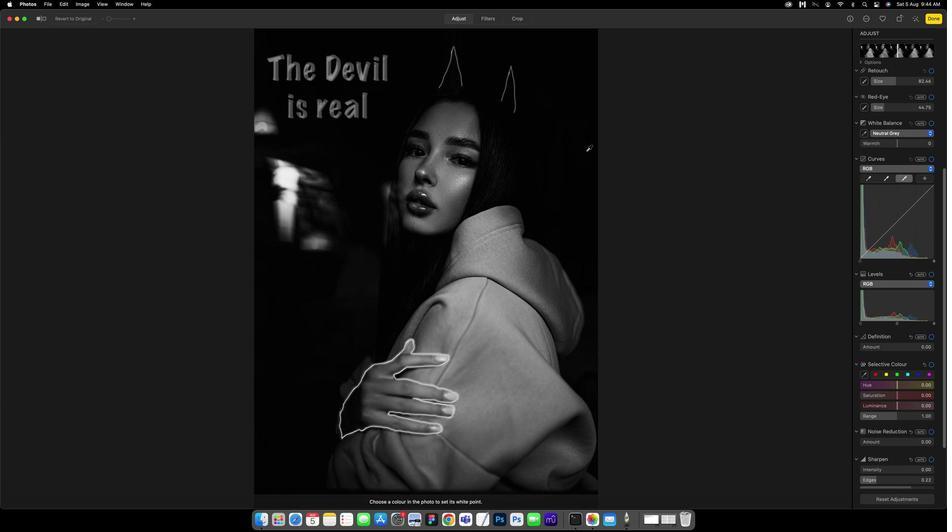 
Action: Mouse moved to (648, 171)
Screenshot: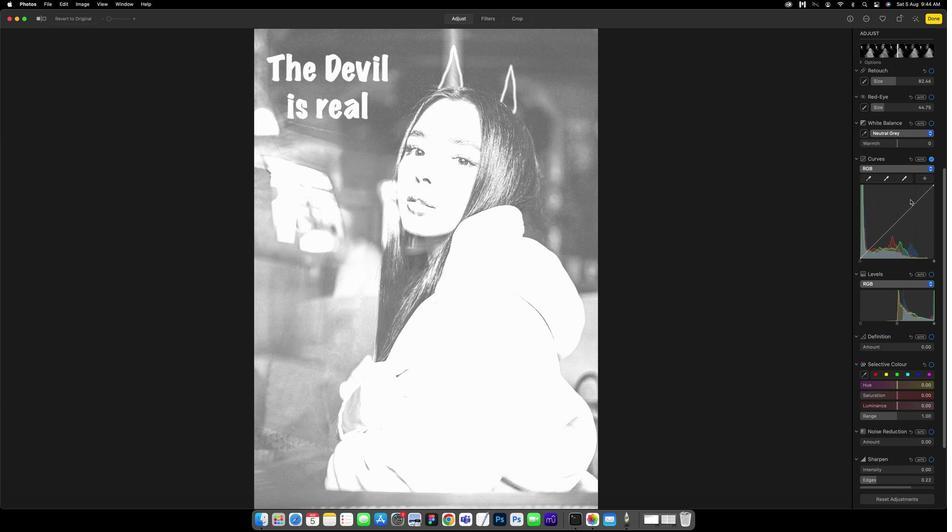 
Action: Mouse pressed left at (648, 171)
Screenshot: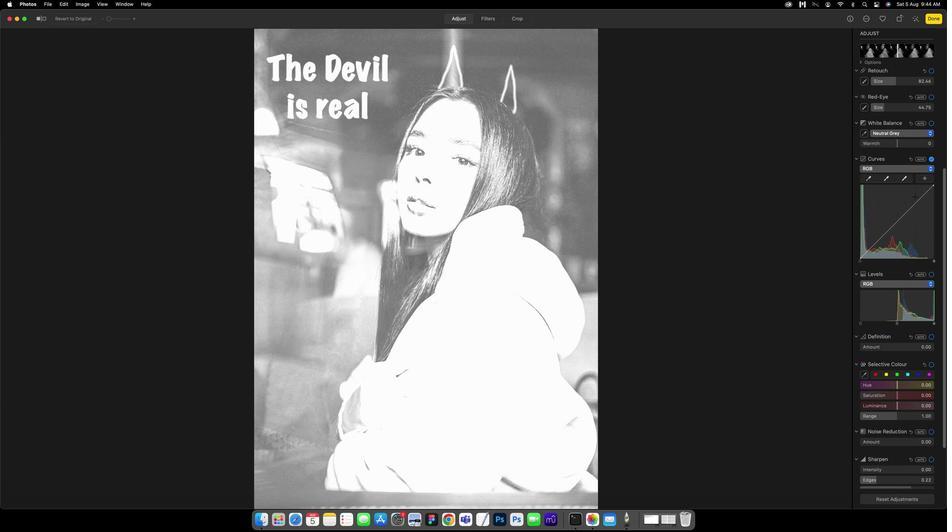 
Action: Mouse moved to (910, 221)
Screenshot: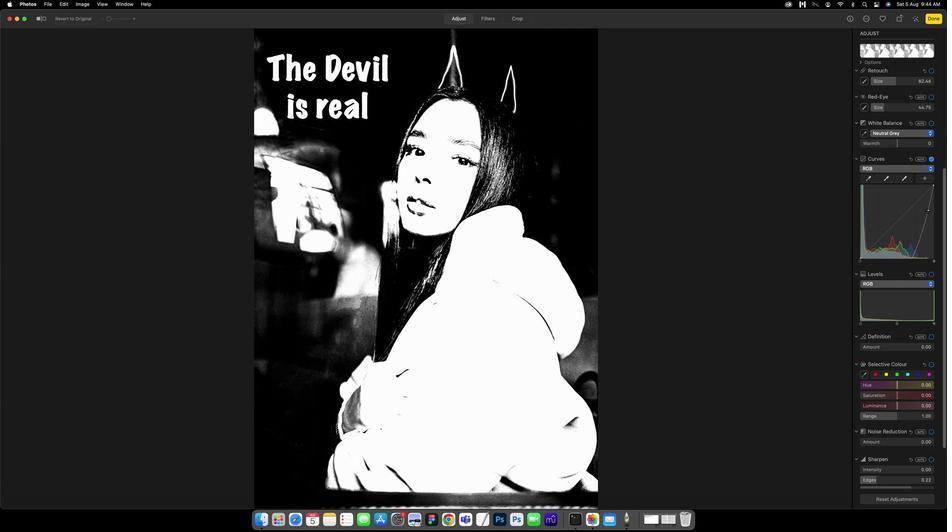 
Action: Mouse pressed left at (910, 221)
Screenshot: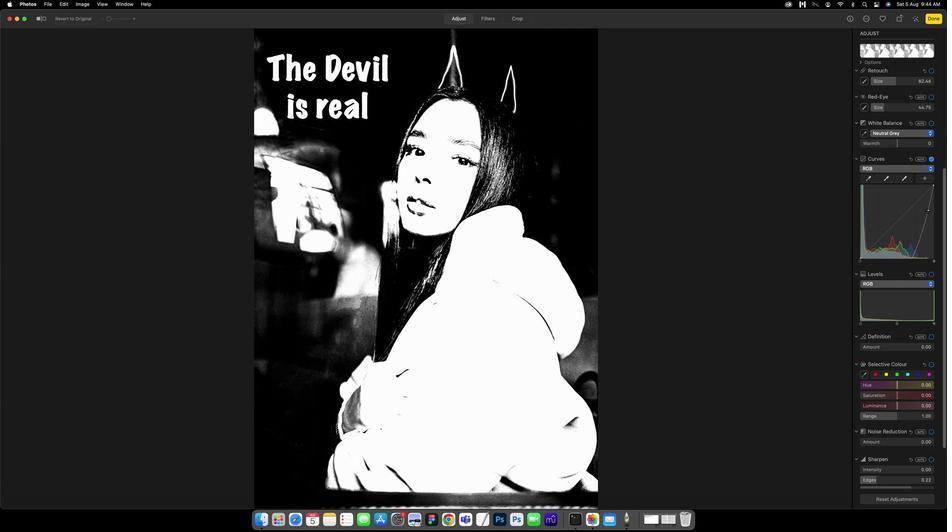 
Action: Mouse moved to (877, 209)
Screenshot: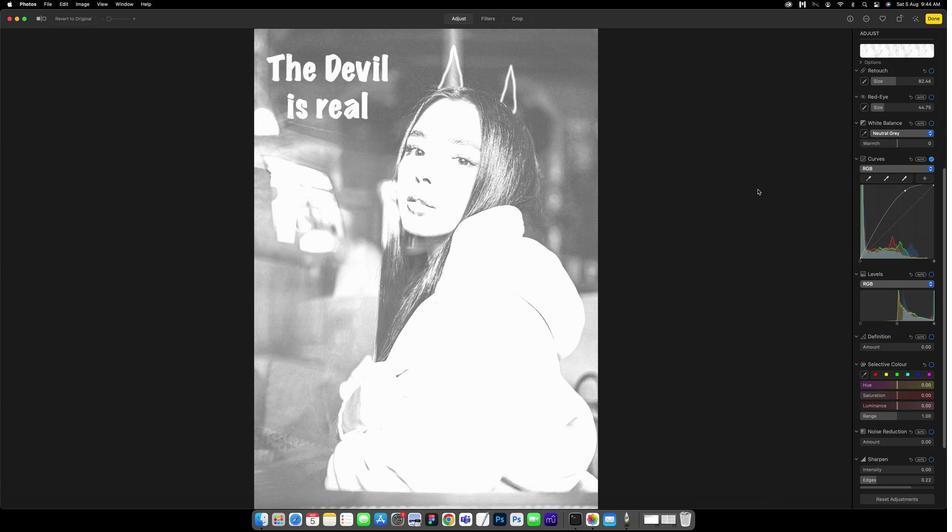 
Action: Key pressed Key.cmd'z'
Screenshot: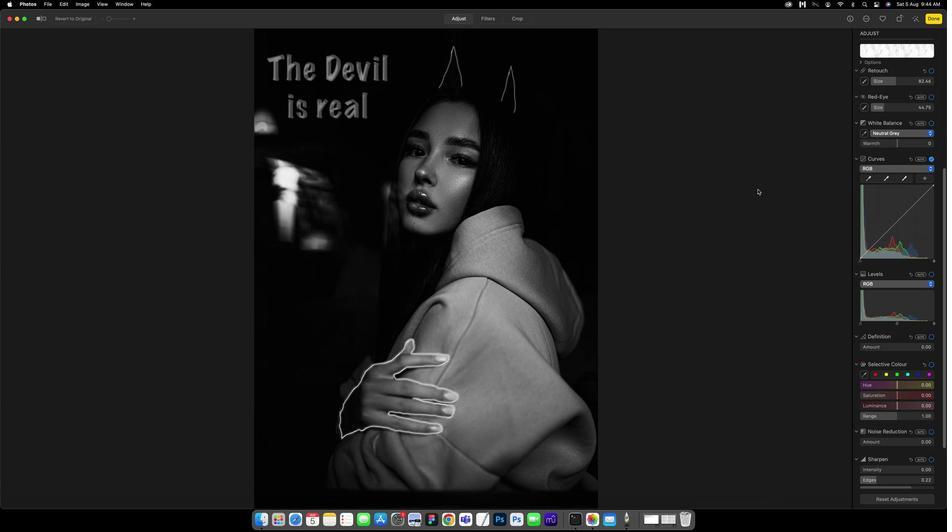 
Action: Mouse moved to (806, 214)
Screenshot: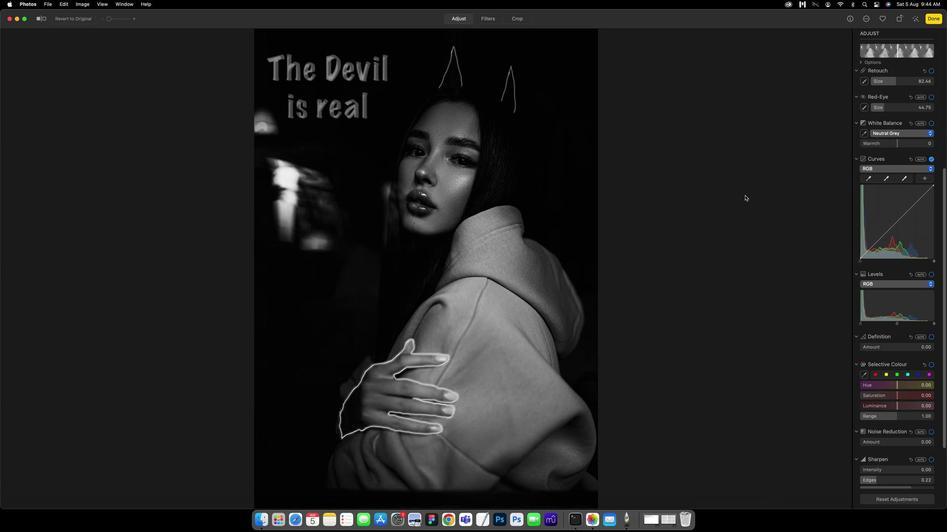 
Action: Key pressed 'z'
Screenshot: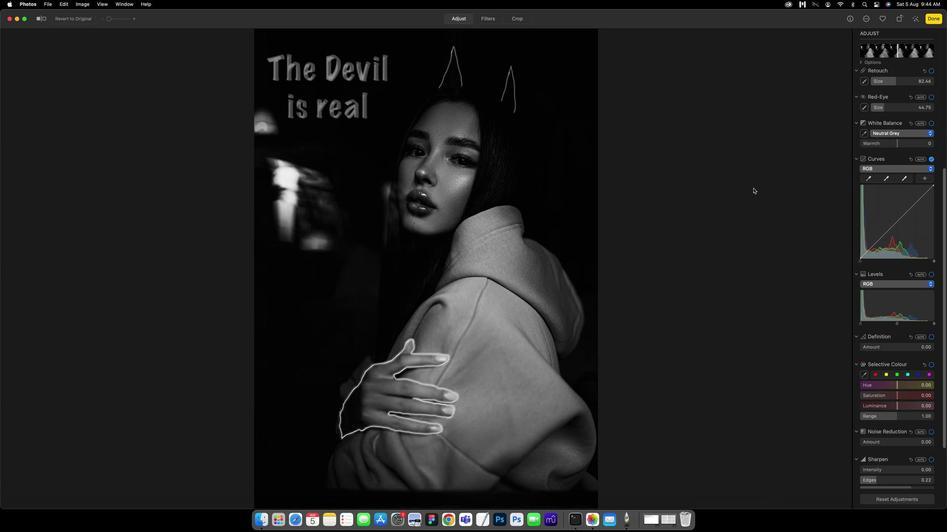 
Action: Mouse moved to (913, 217)
Screenshot: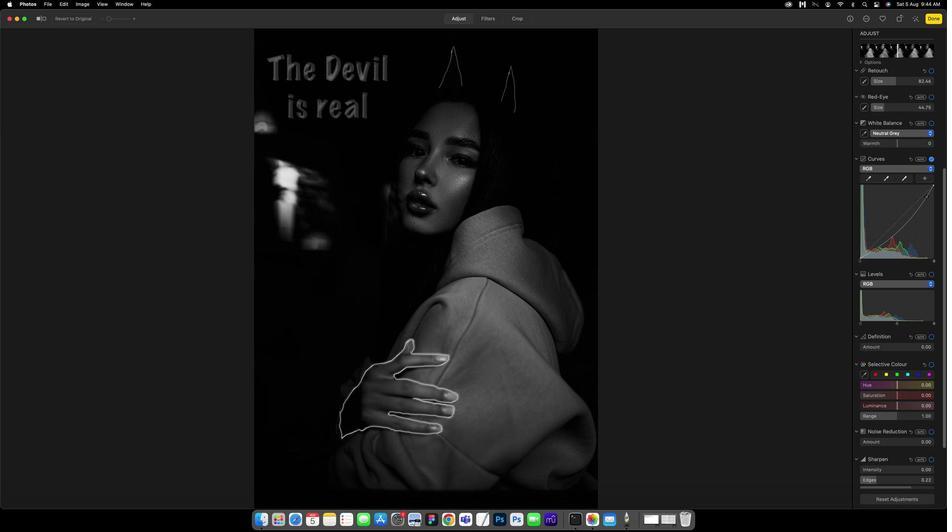 
Action: Mouse pressed left at (913, 217)
Screenshot: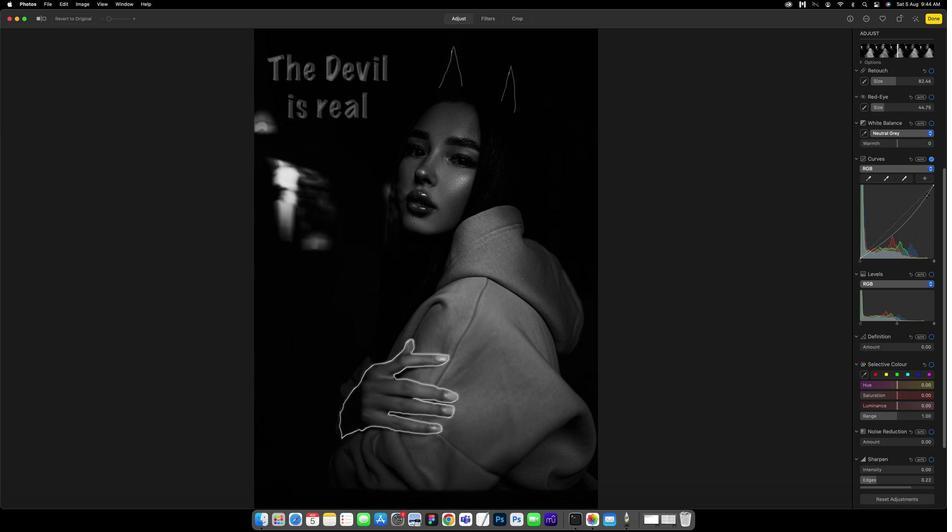 
Action: Mouse moved to (899, 237)
Screenshot: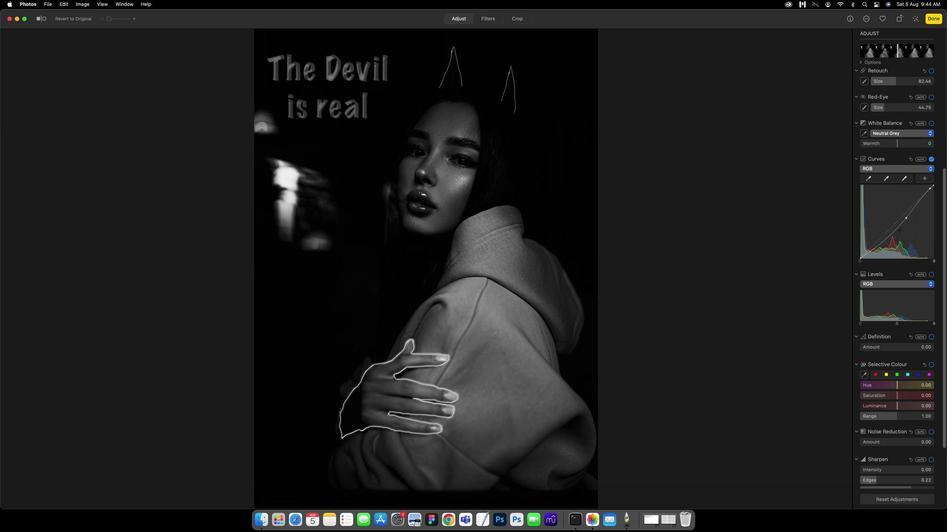 
Action: Mouse pressed left at (899, 237)
Screenshot: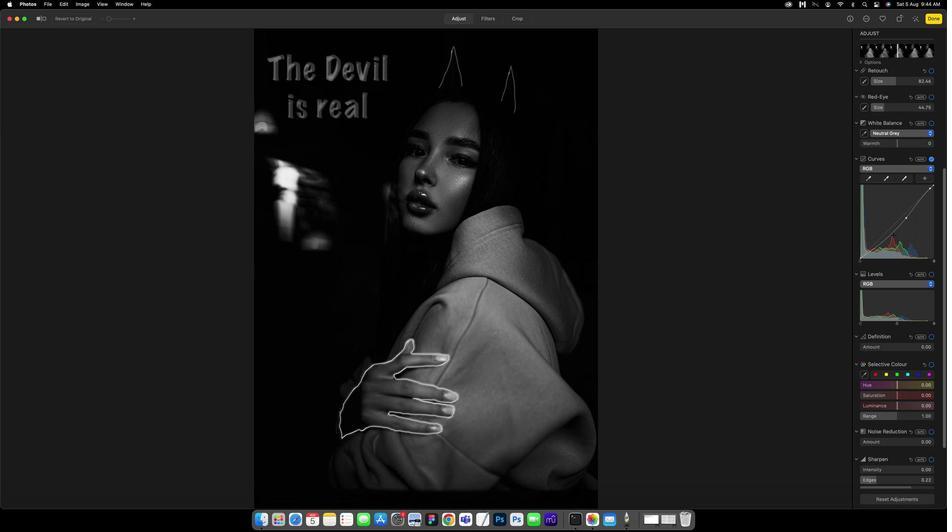 
Action: Mouse moved to (884, 263)
Screenshot: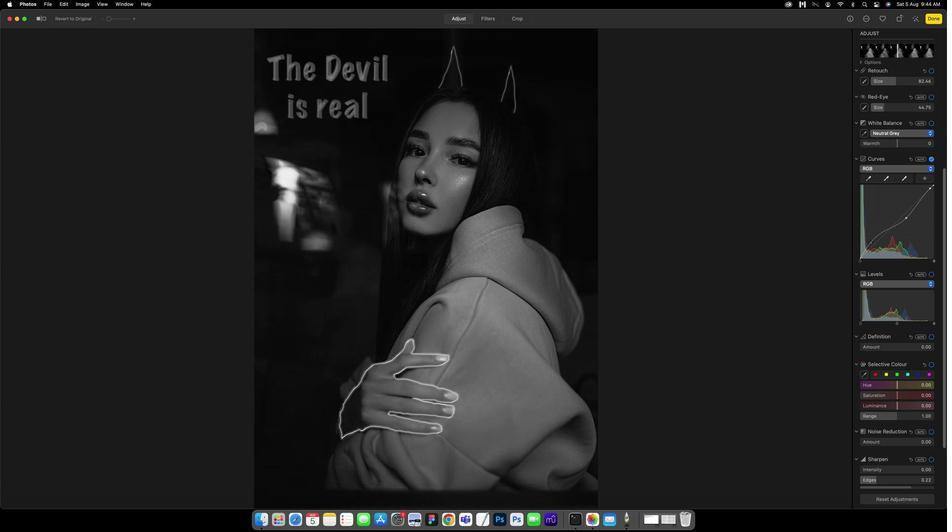 
Action: Mouse pressed left at (884, 263)
Screenshot: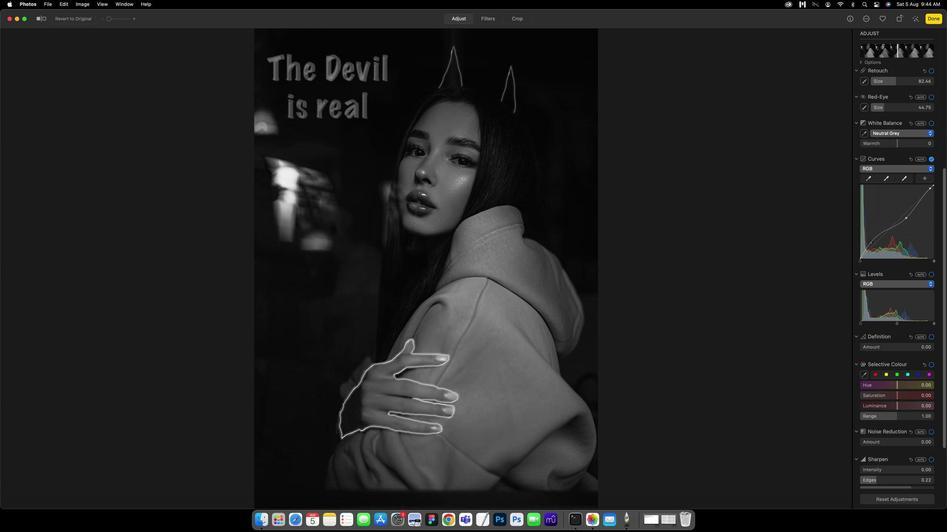 
Action: Mouse moved to (878, 259)
Screenshot: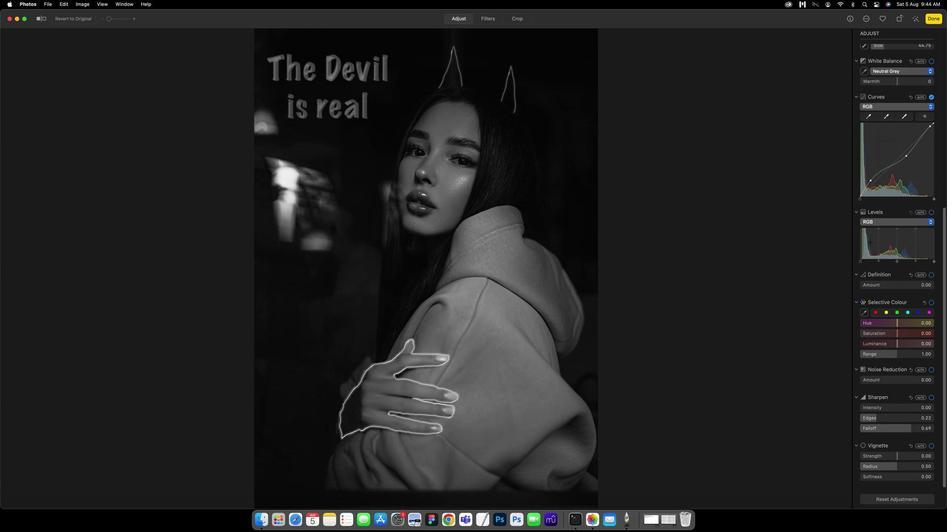 
Action: Mouse scrolled (878, 259) with delta (317, 56)
Screenshot: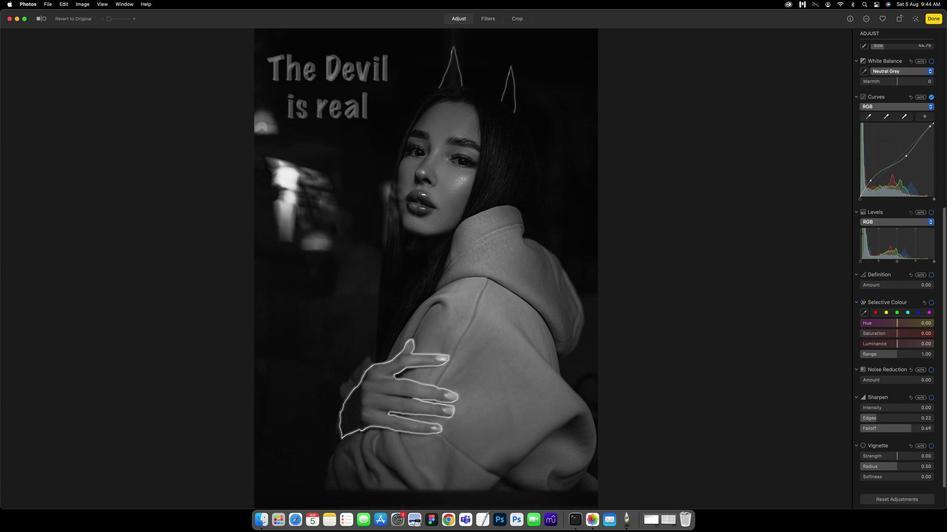 
Action: Mouse scrolled (878, 259) with delta (317, 56)
Screenshot: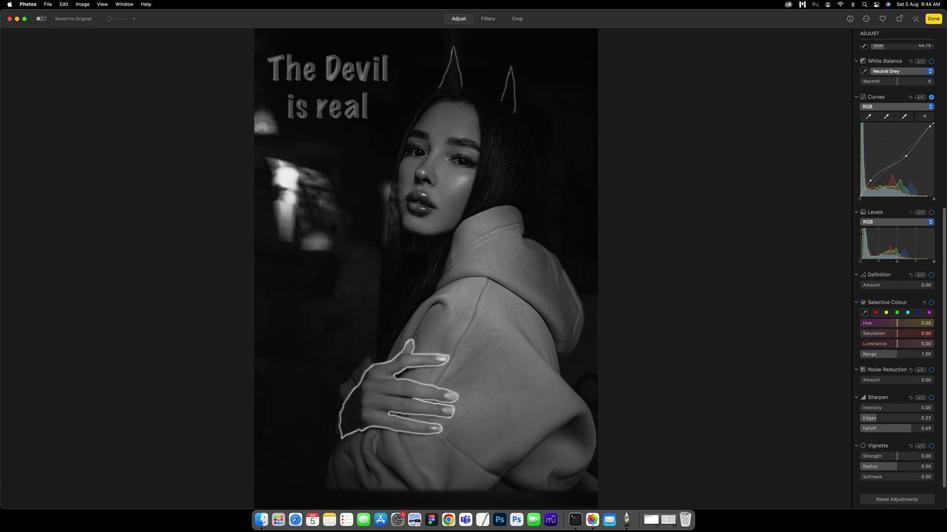 
Action: Mouse scrolled (878, 259) with delta (317, 56)
Screenshot: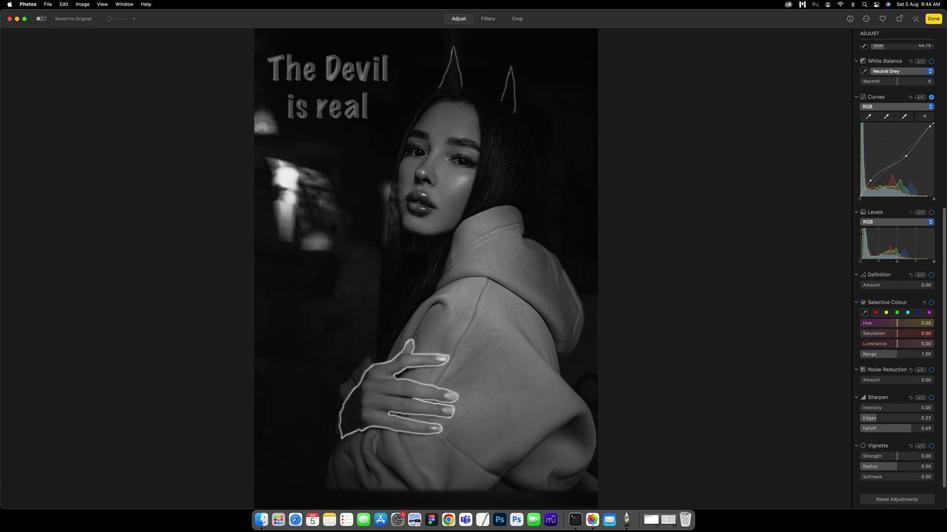
Action: Mouse scrolled (878, 259) with delta (317, 55)
Screenshot: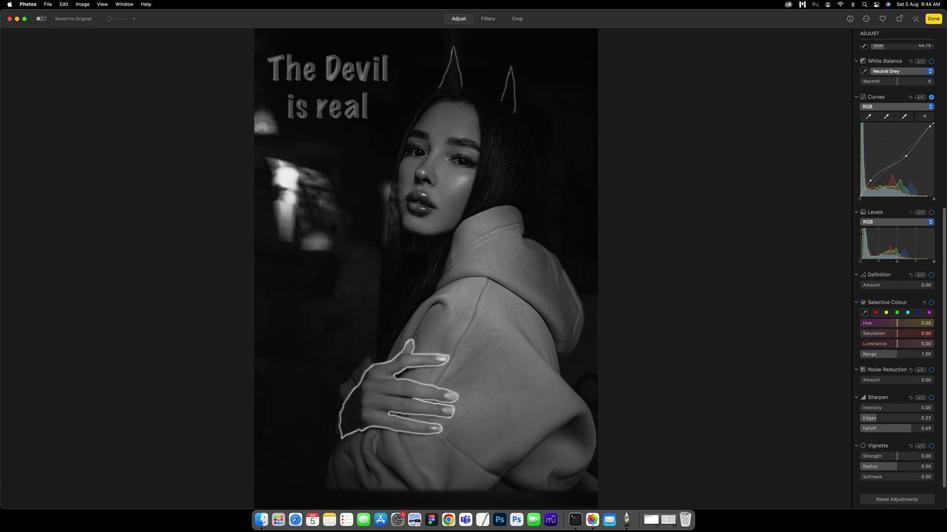 
Action: Mouse scrolled (878, 259) with delta (317, 55)
Screenshot: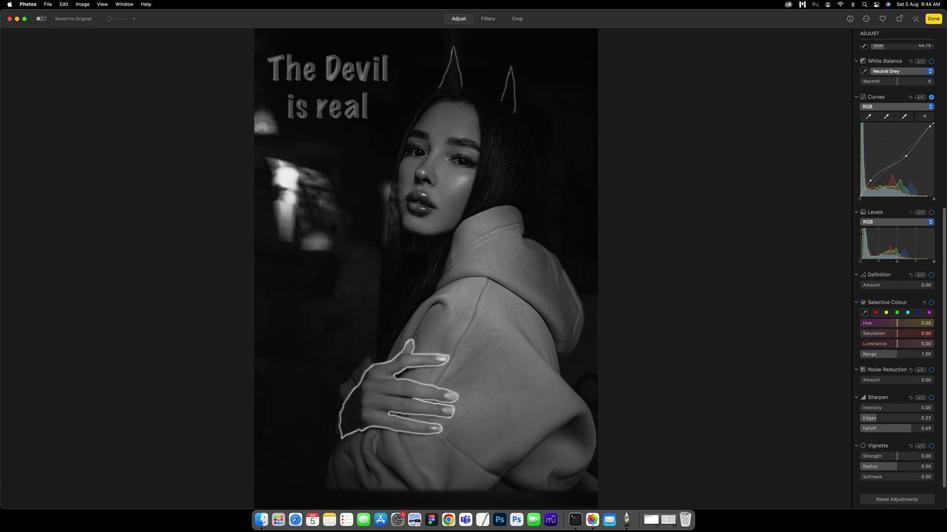 
Action: Mouse scrolled (878, 259) with delta (317, 55)
Screenshot: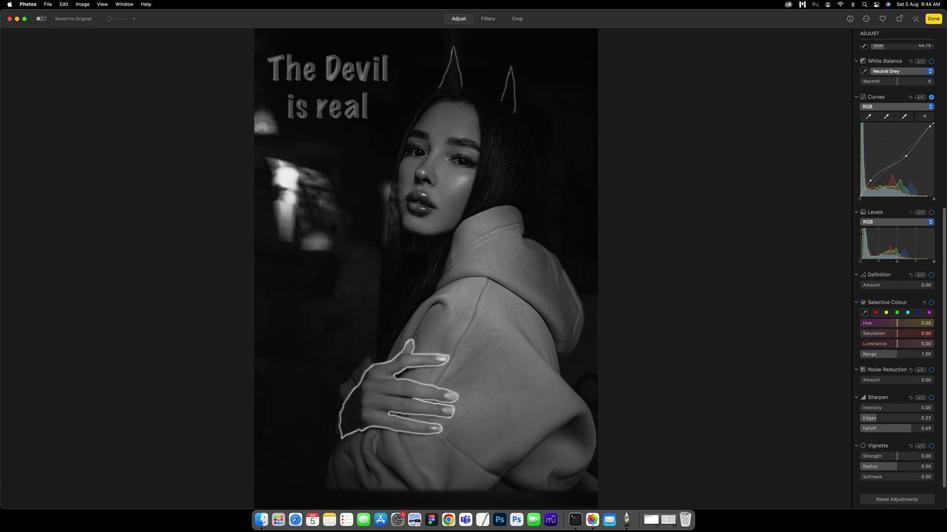 
Action: Mouse moved to (884, 273)
Screenshot: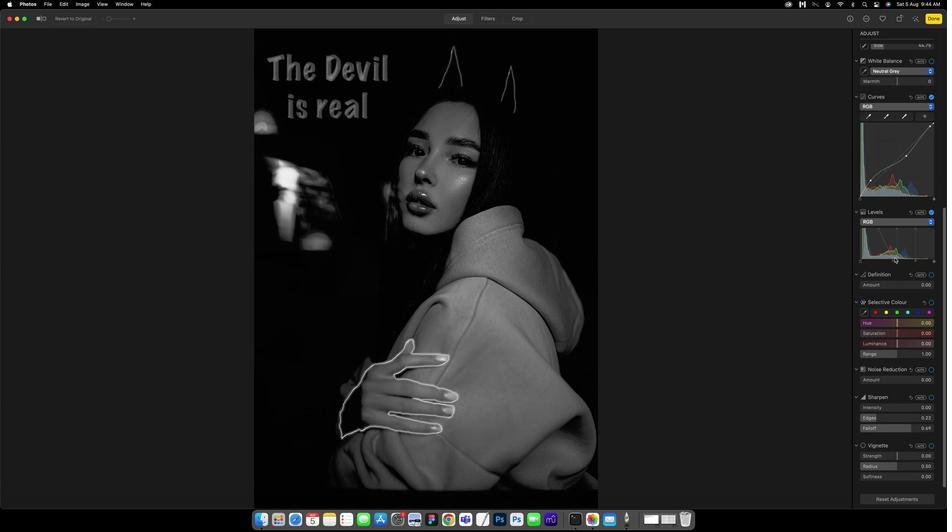 
Action: Mouse pressed left at (884, 273)
Screenshot: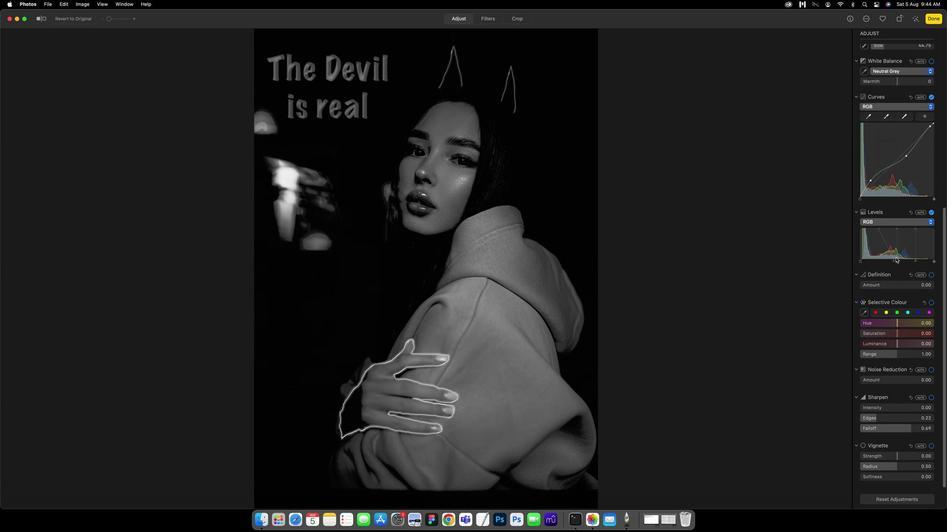 
Action: Mouse moved to (907, 274)
Screenshot: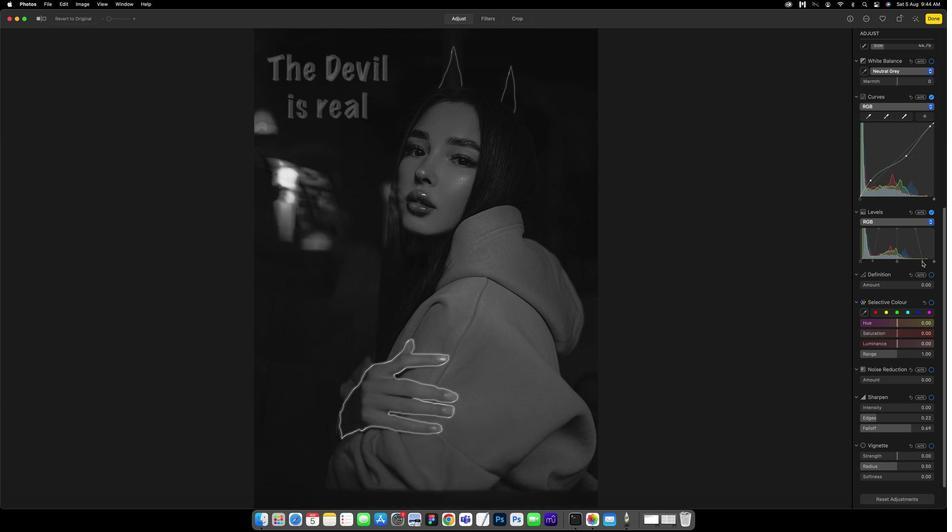 
Action: Mouse pressed left at (907, 274)
Screenshot: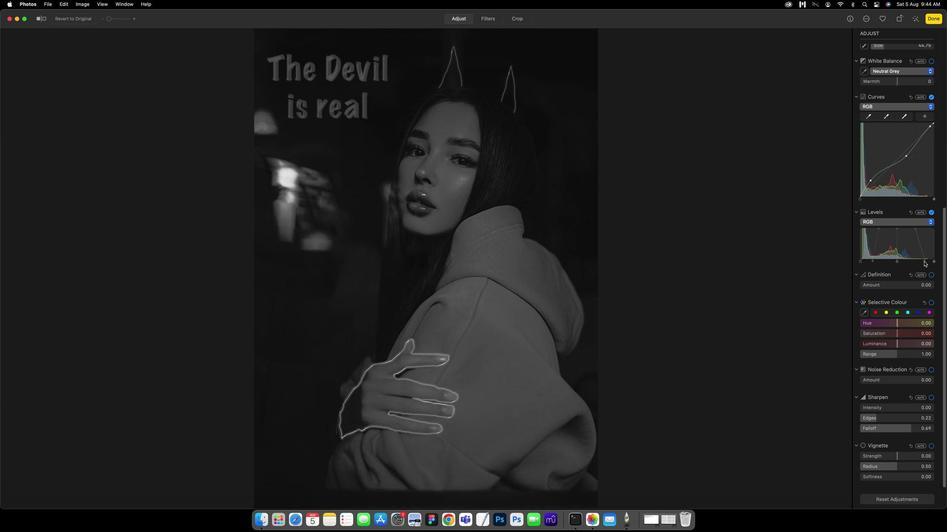 
Action: Mouse moved to (897, 329)
Screenshot: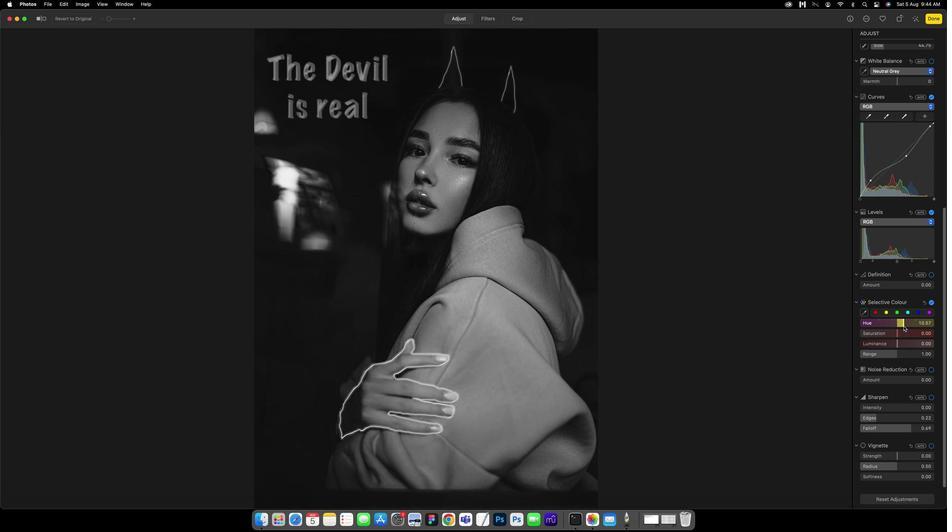
Action: Mouse pressed left at (897, 329)
Screenshot: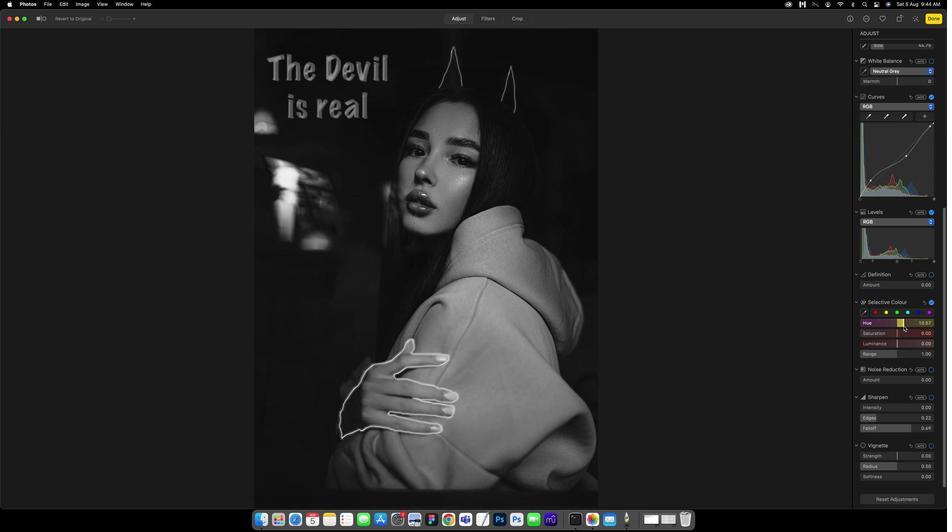 
Action: Mouse moved to (895, 337)
Screenshot: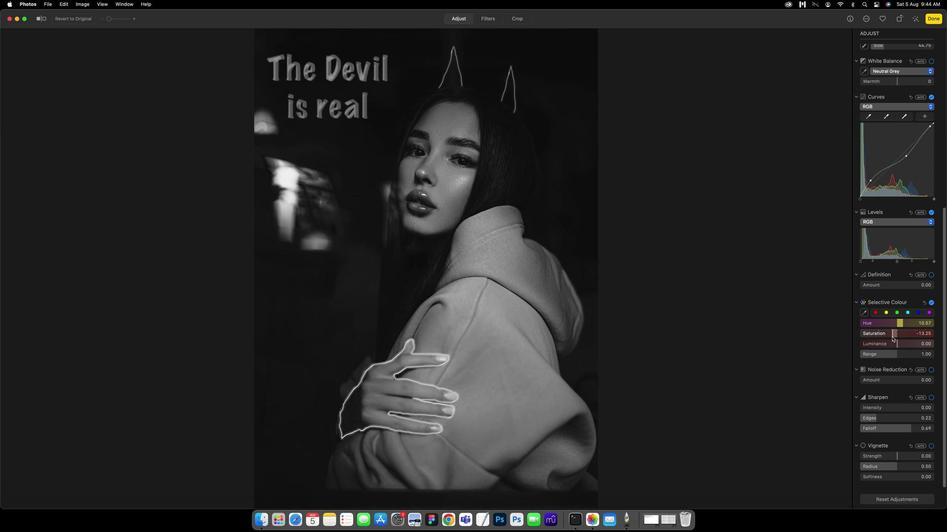 
Action: Mouse pressed left at (895, 337)
Screenshot: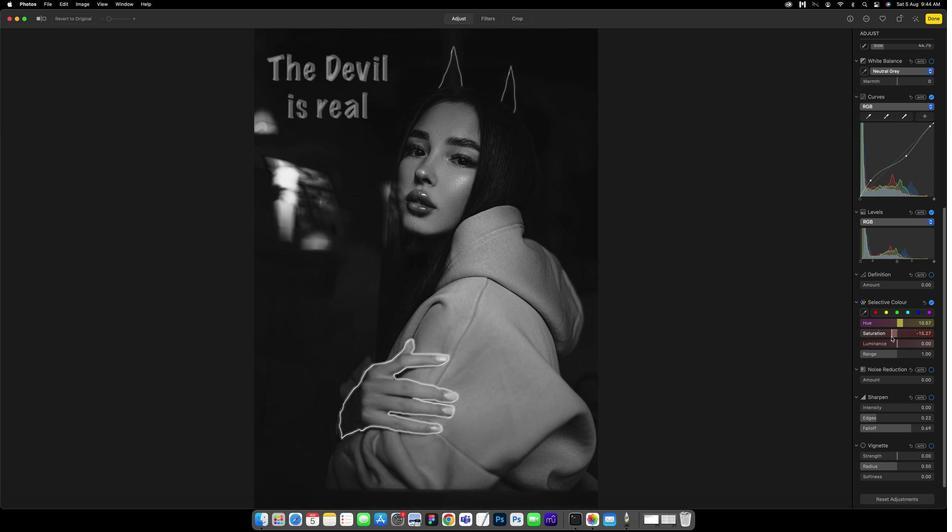 
Action: Mouse moved to (896, 346)
Screenshot: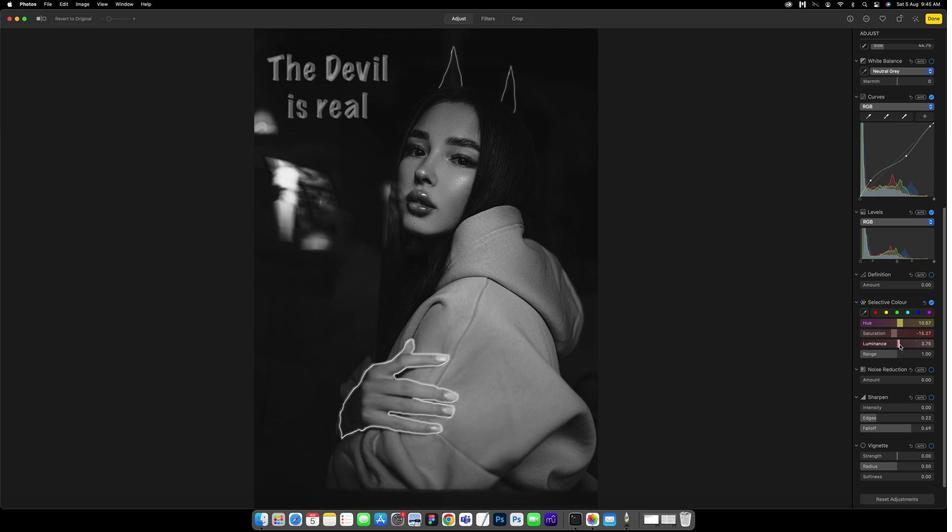 
Action: Mouse pressed left at (896, 346)
Screenshot: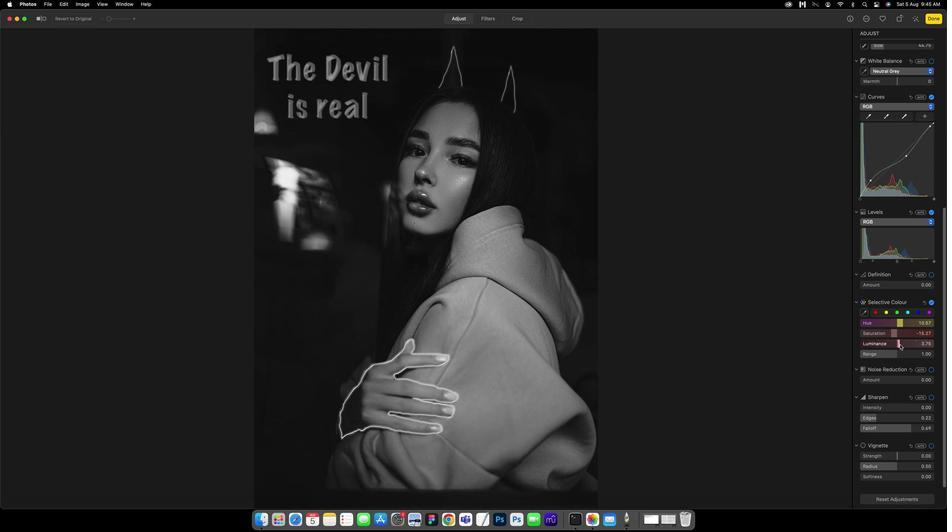 
Action: Mouse moved to (896, 344)
Screenshot: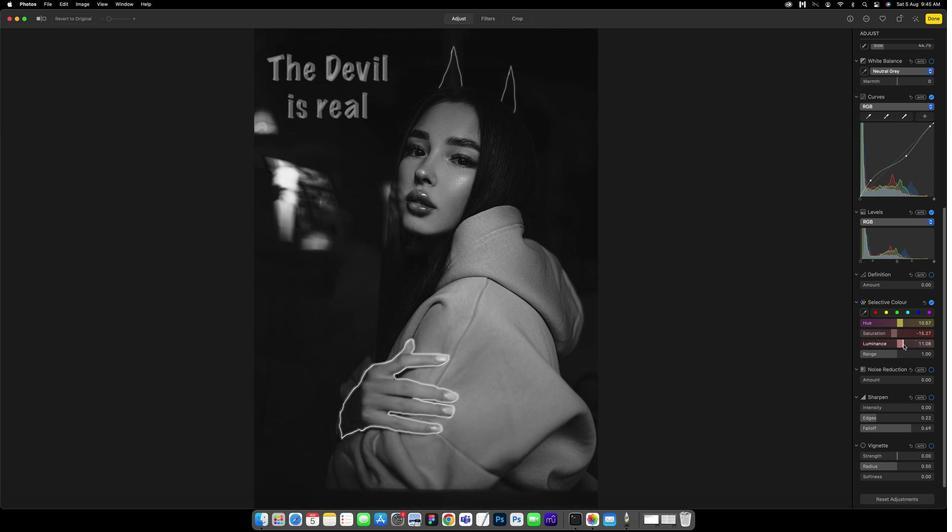 
Action: Mouse pressed left at (896, 344)
Screenshot: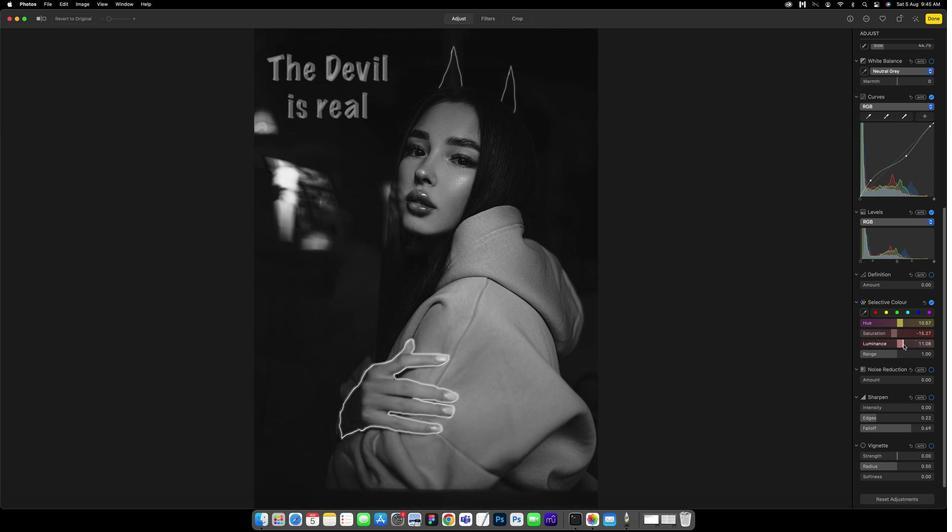 
Action: Mouse moved to (896, 350)
Screenshot: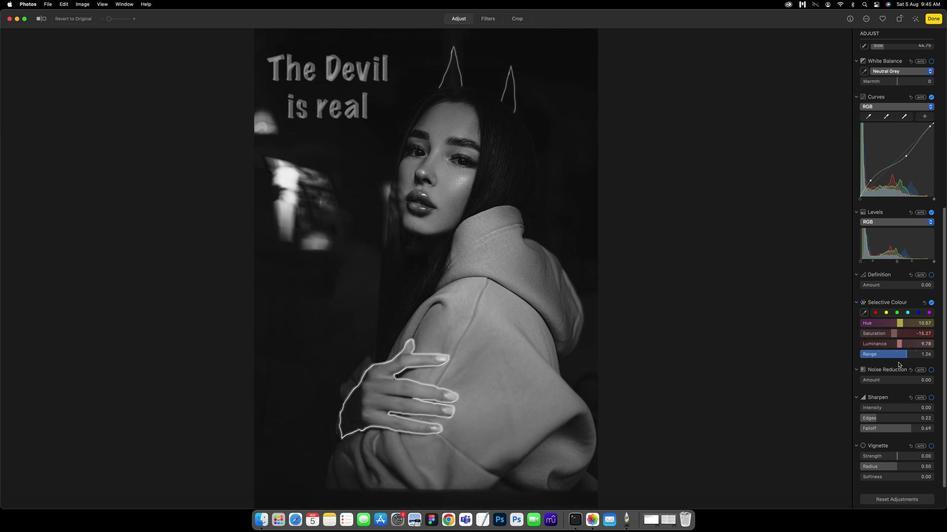 
Action: Mouse pressed left at (896, 350)
Screenshot: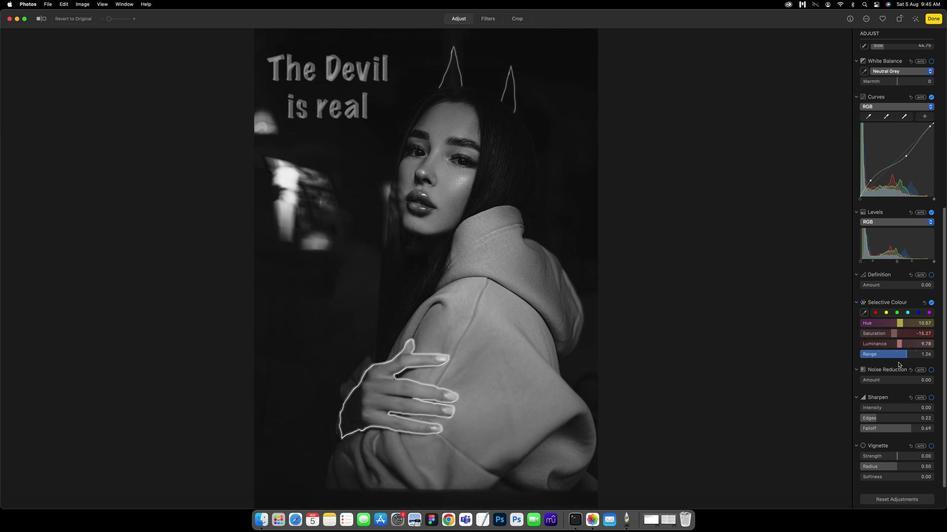 
Action: Mouse moved to (897, 365)
Screenshot: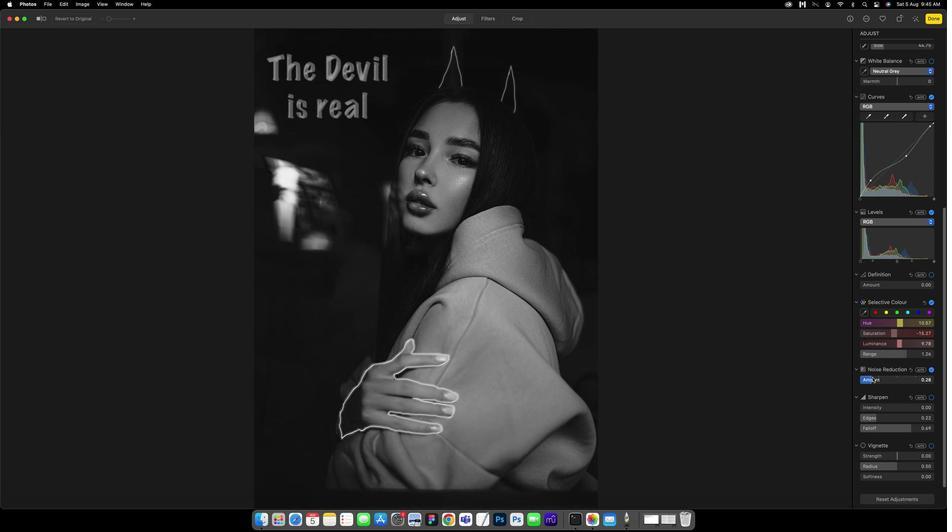 
Action: Mouse scrolled (897, 365) with delta (317, 56)
Screenshot: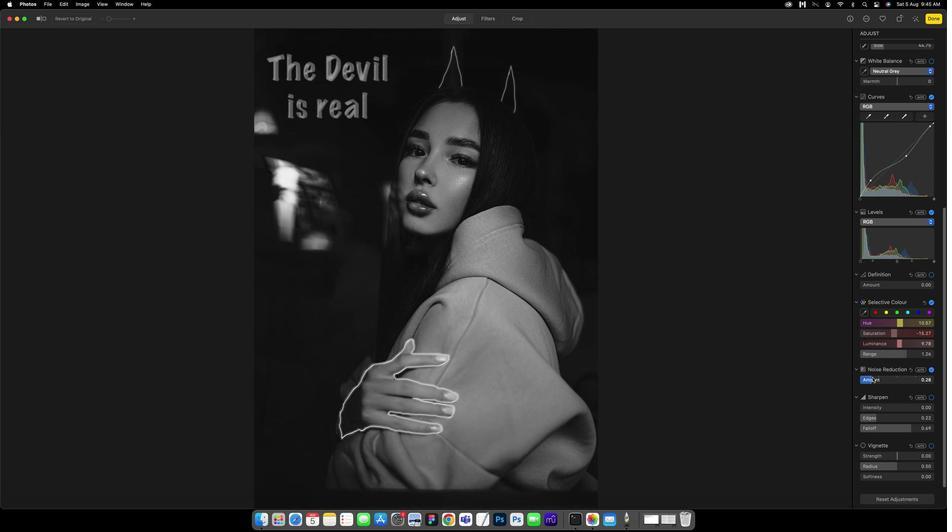 
Action: Mouse moved to (897, 363)
Screenshot: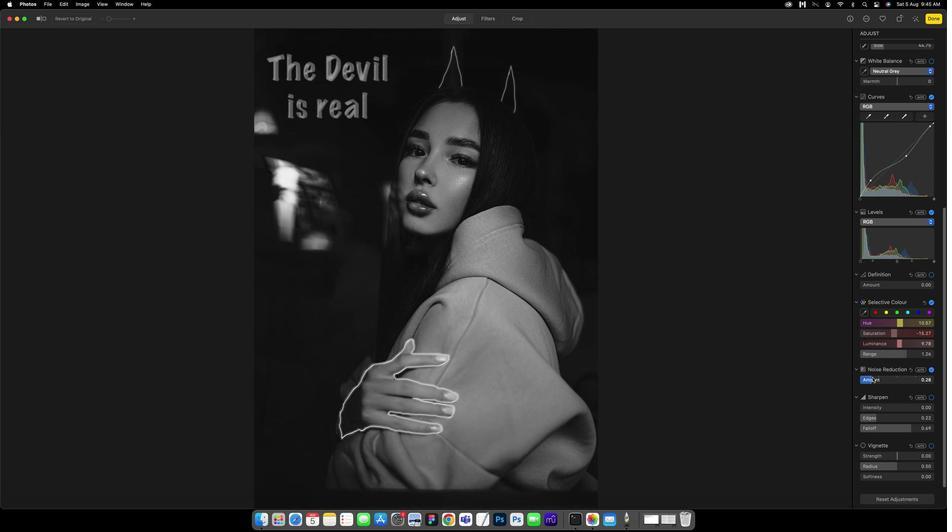 
Action: Mouse scrolled (897, 363) with delta (317, 56)
Screenshot: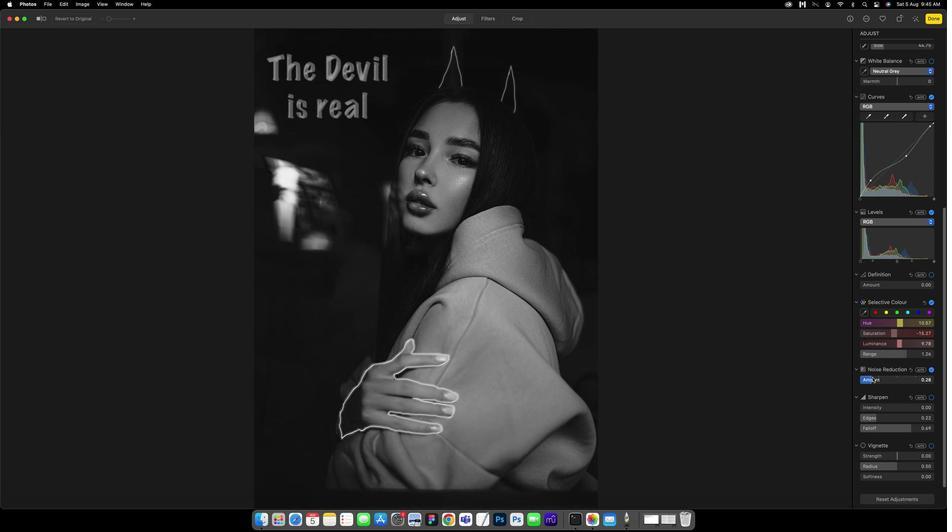 
Action: Mouse moved to (897, 363)
Screenshot: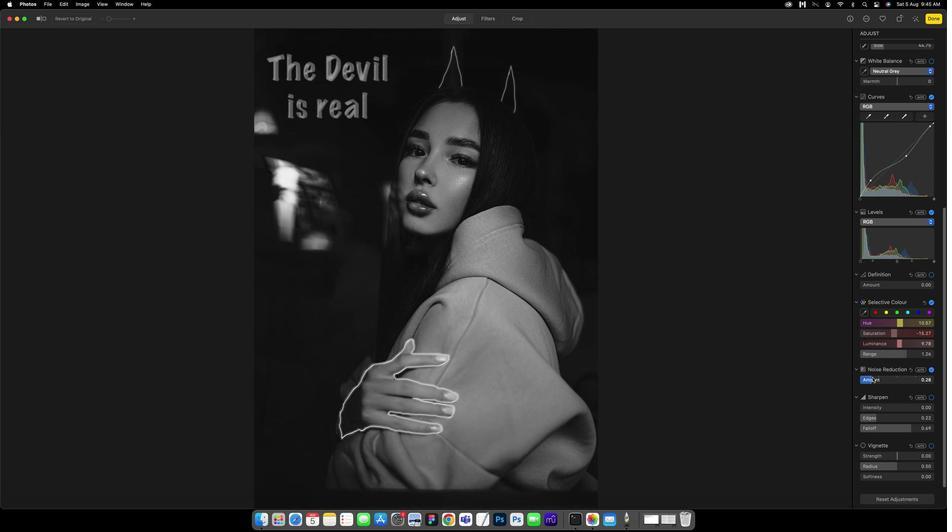 
Action: Mouse scrolled (897, 363) with delta (317, 56)
Screenshot: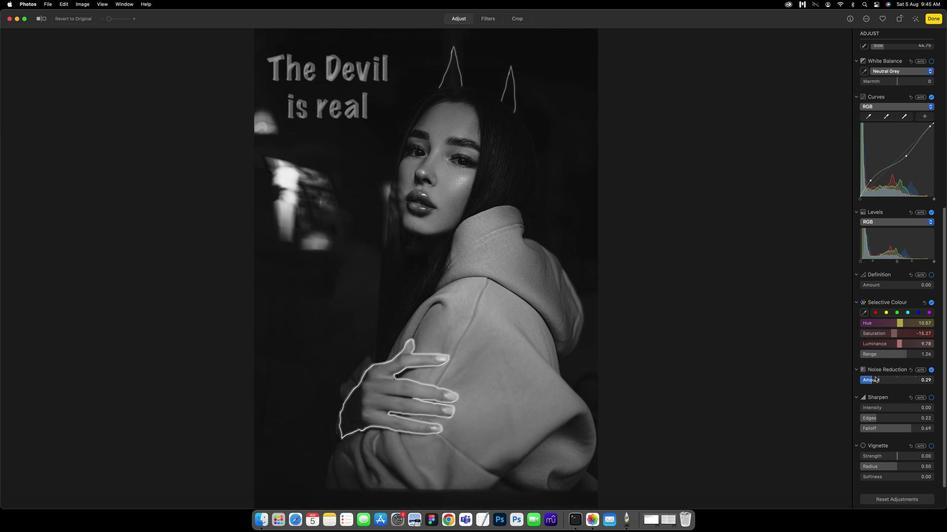 
Action: Mouse scrolled (897, 363) with delta (317, 55)
Screenshot: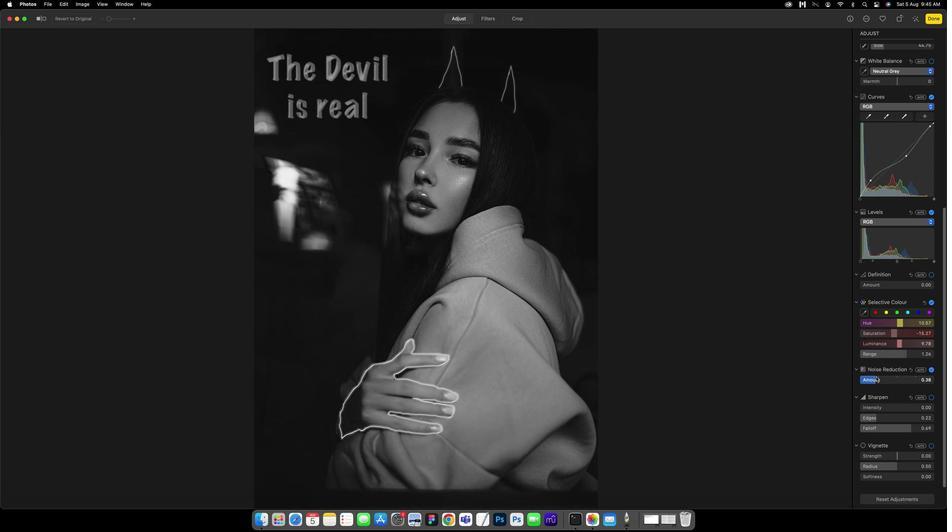 
Action: Mouse moved to (874, 373)
Screenshot: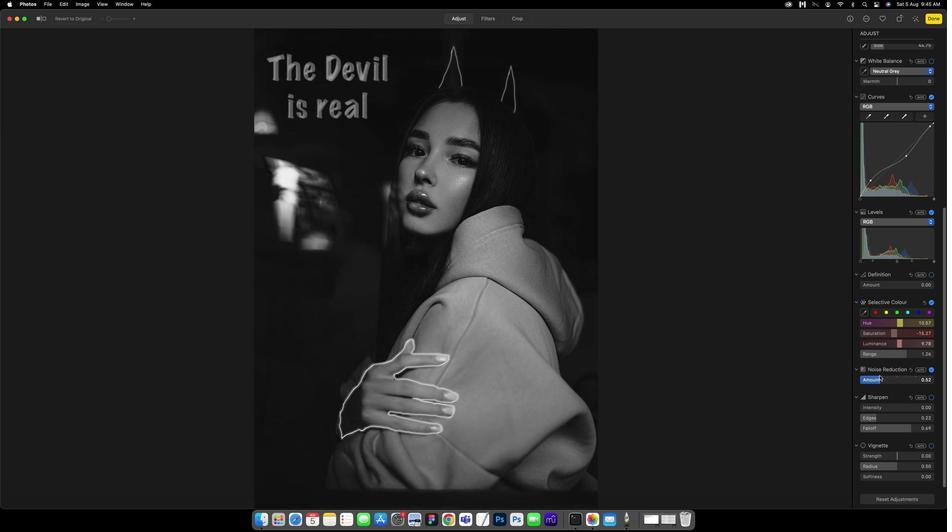 
Action: Mouse pressed left at (874, 373)
Screenshot: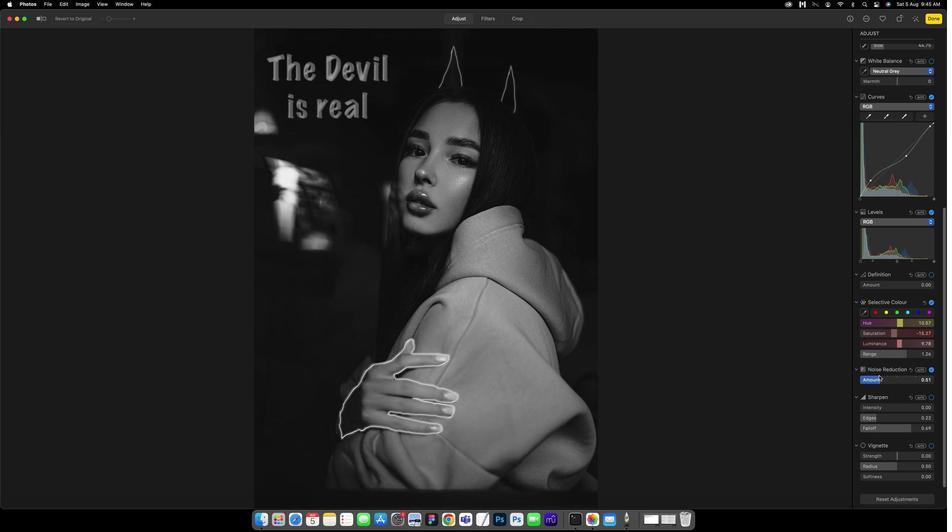 
Action: Mouse moved to (877, 398)
Screenshot: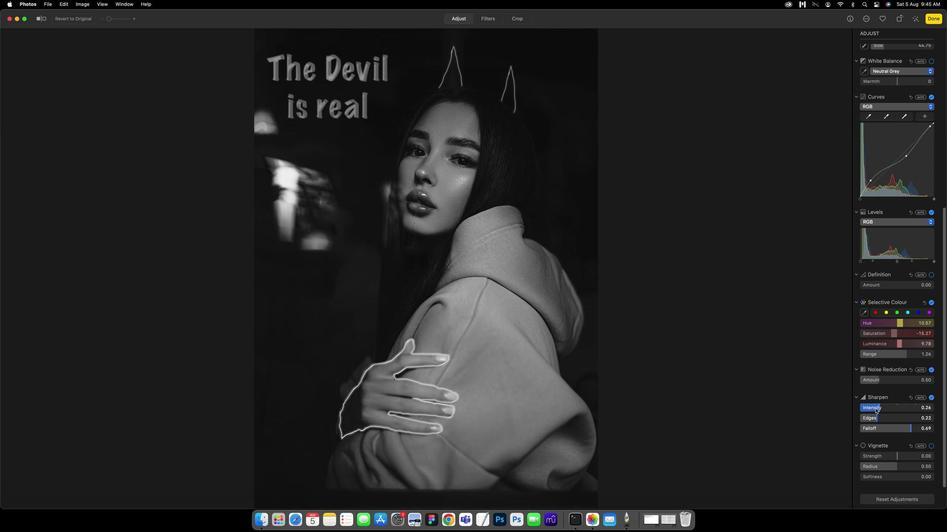 
Action: Mouse pressed left at (877, 398)
Screenshot: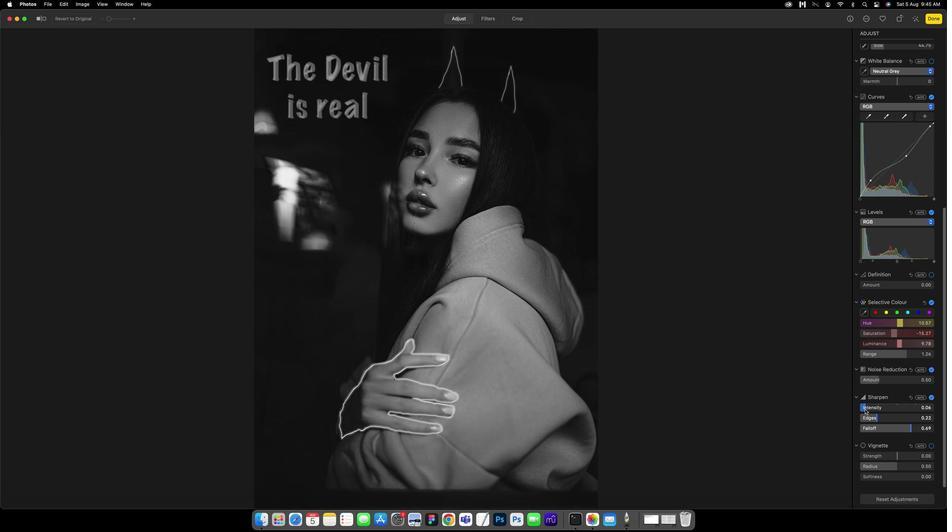 
Action: Mouse moved to (883, 405)
Screenshot: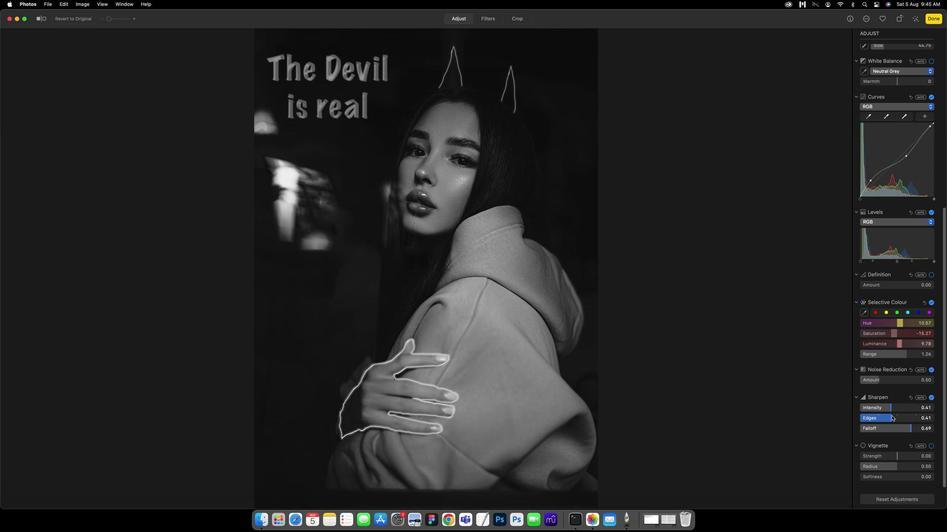 
Action: Mouse pressed left at (883, 405)
Screenshot: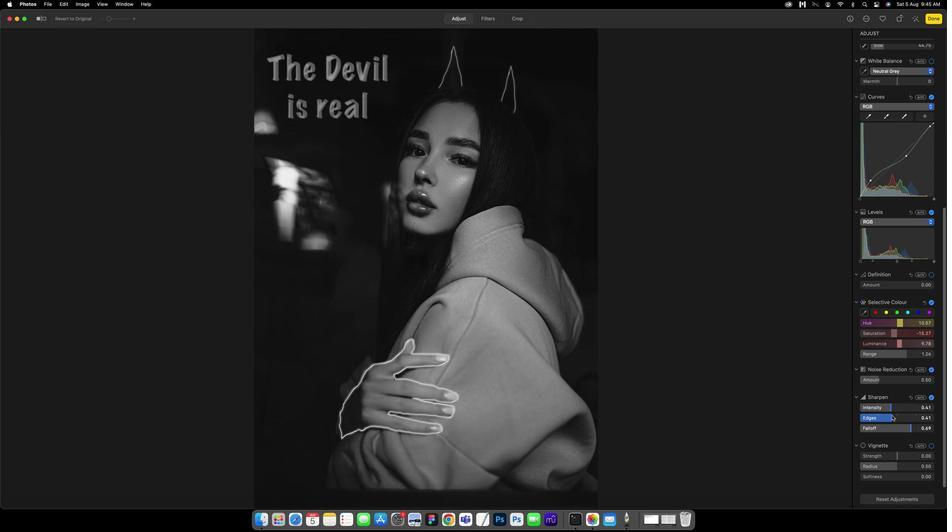 
Action: Mouse moved to (906, 416)
Screenshot: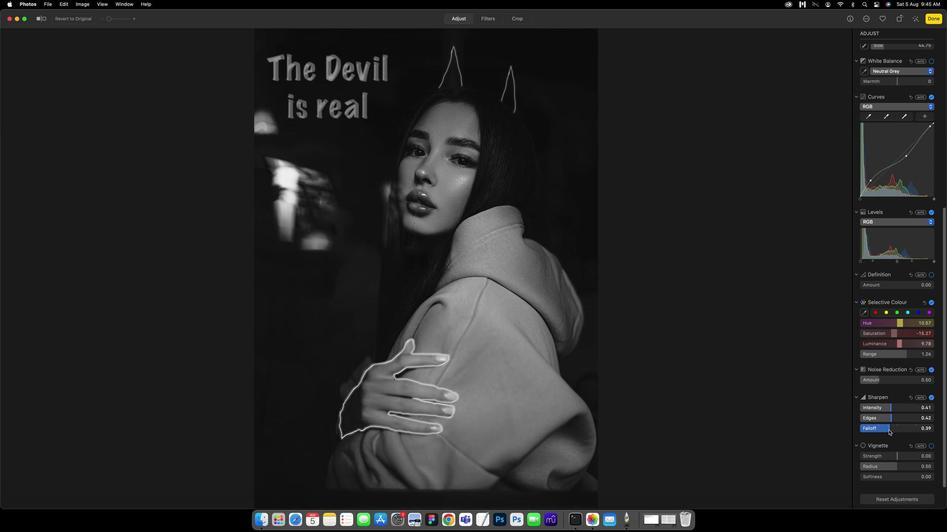 
Action: Mouse pressed left at (906, 416)
Screenshot: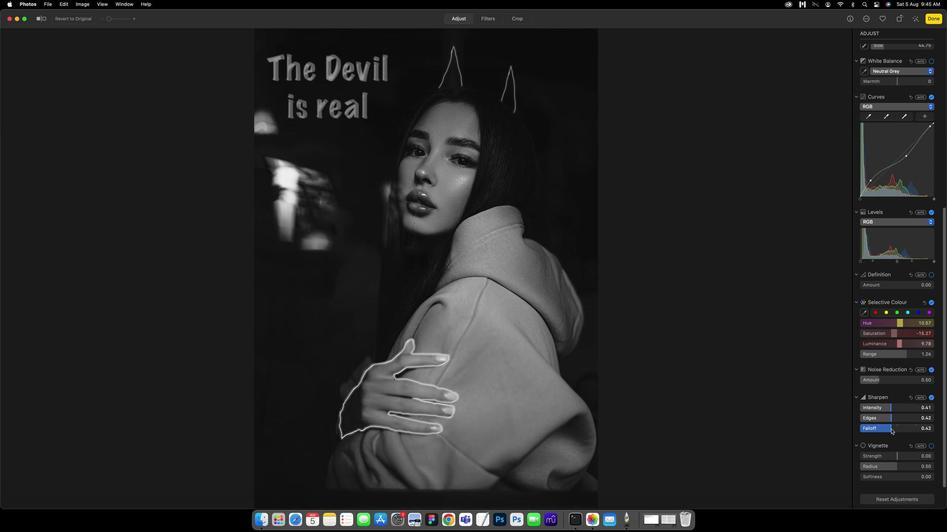 
Action: Mouse moved to (892, 413)
Screenshot: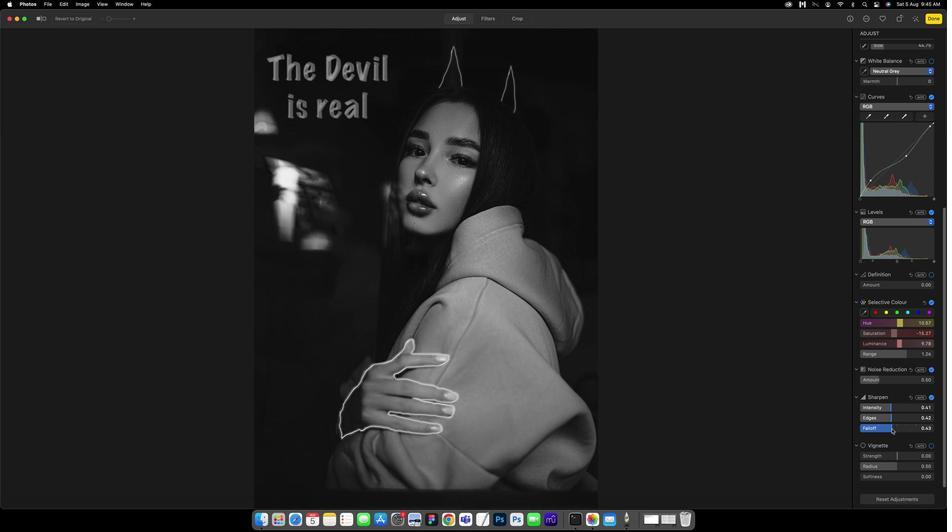 
Action: Mouse scrolled (892, 413) with delta (317, 56)
Screenshot: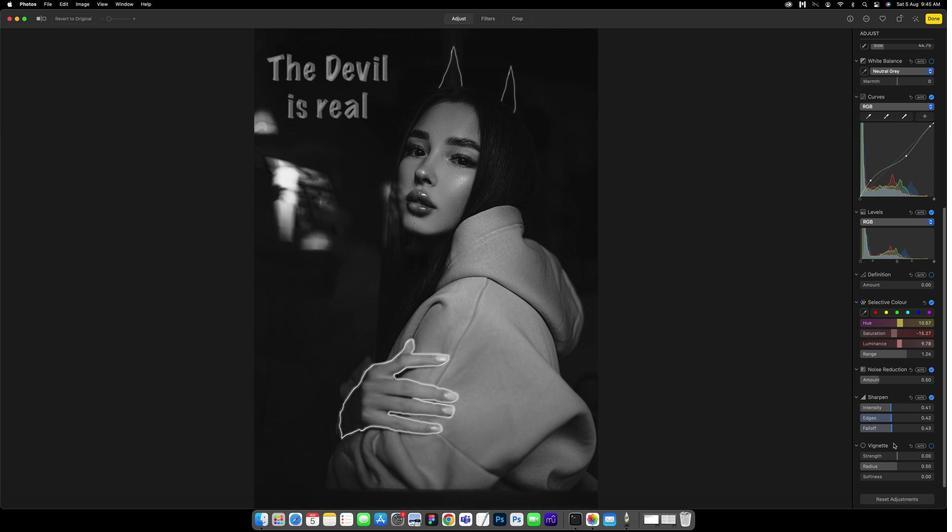 
Action: Mouse scrolled (892, 413) with delta (317, 56)
Screenshot: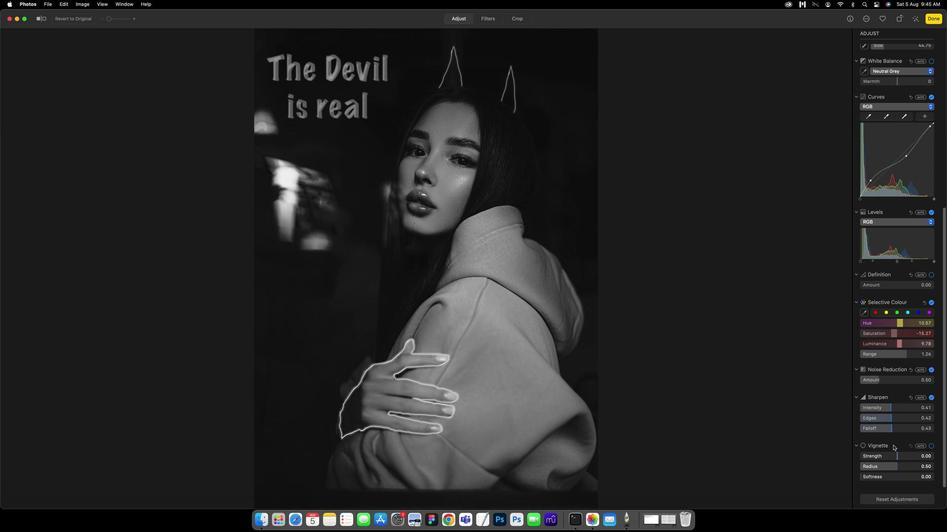 
Action: Mouse scrolled (892, 413) with delta (317, 56)
Screenshot: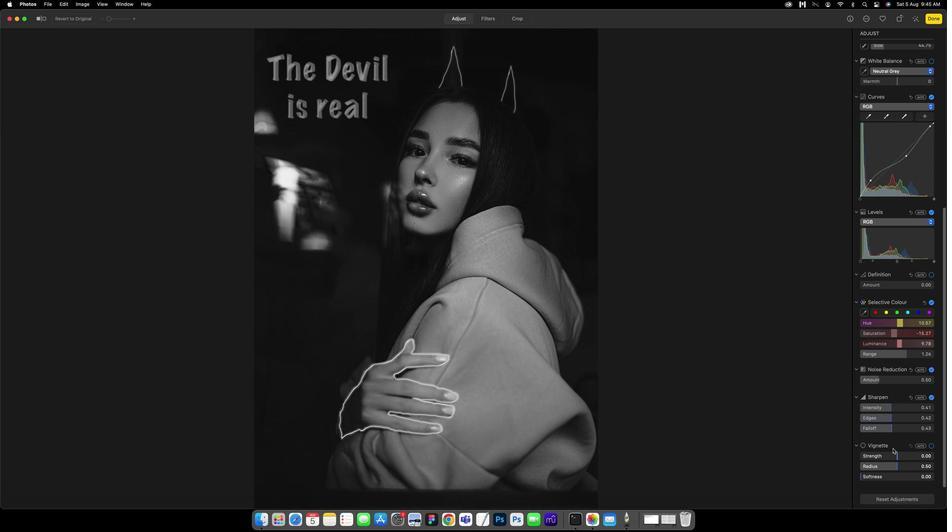 
Action: Mouse scrolled (892, 413) with delta (317, 55)
Screenshot: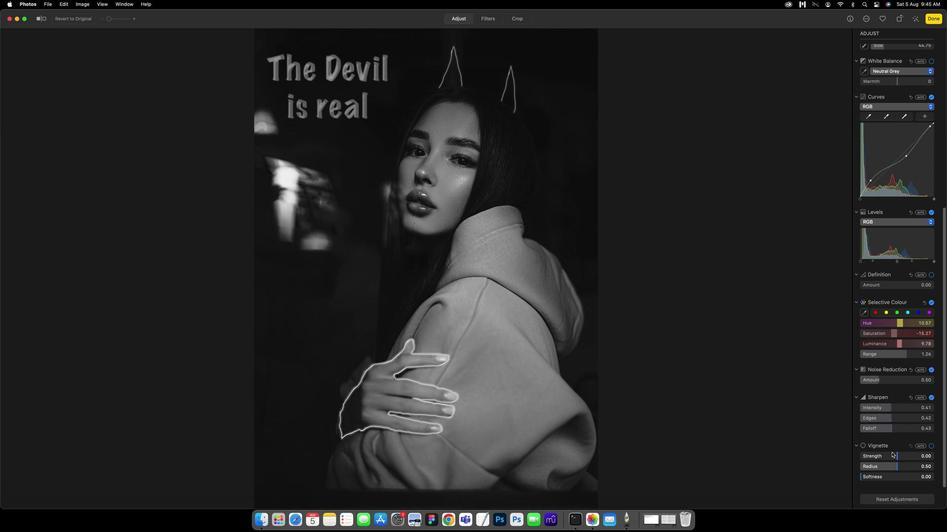 
Action: Mouse moved to (896, 437)
Screenshot: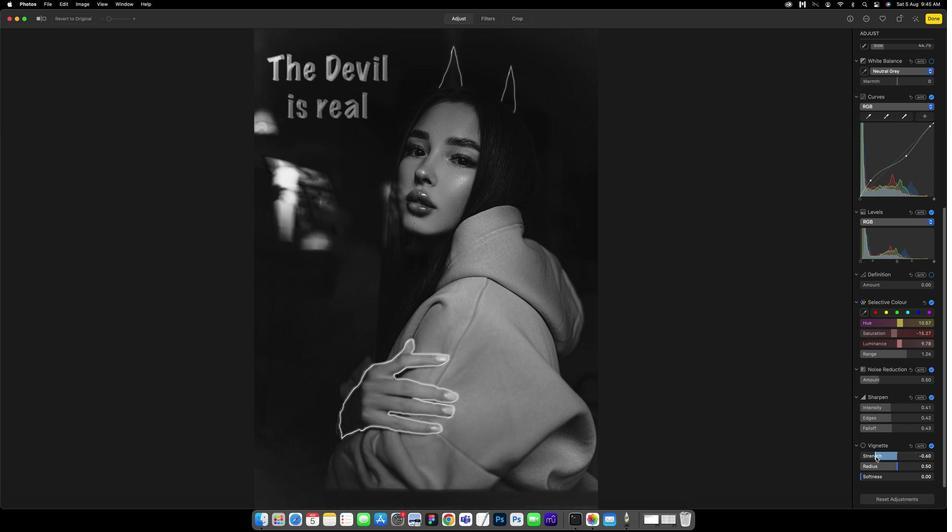 
Action: Mouse pressed left at (896, 437)
Screenshot: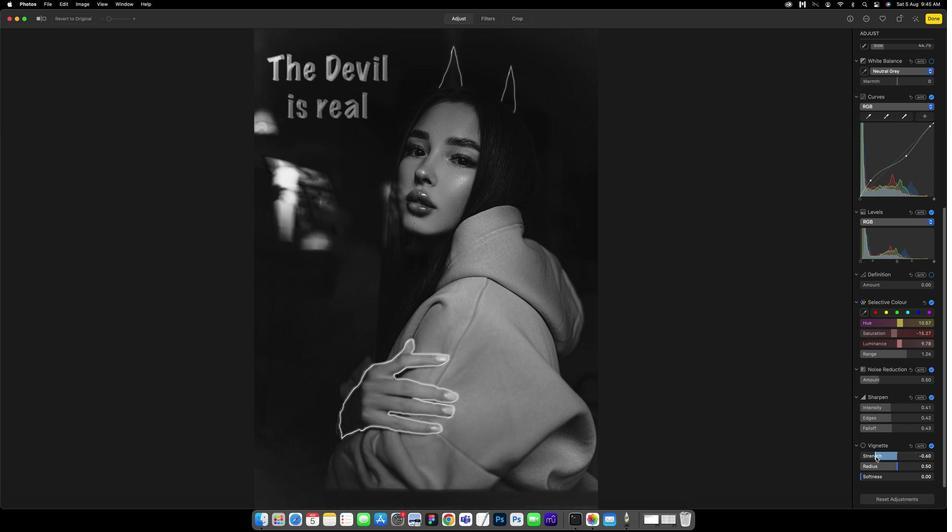 
Action: Mouse moved to (896, 446)
Screenshot: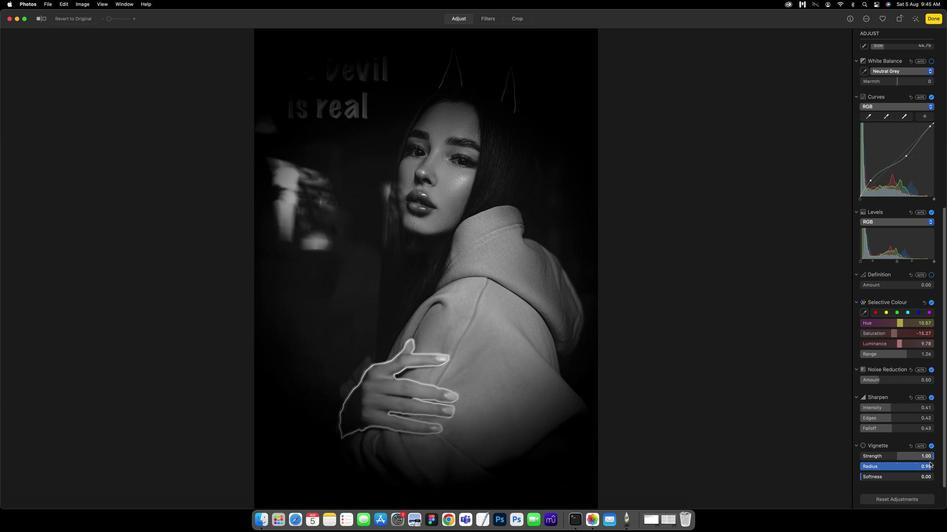 
Action: Mouse pressed left at (896, 446)
Screenshot: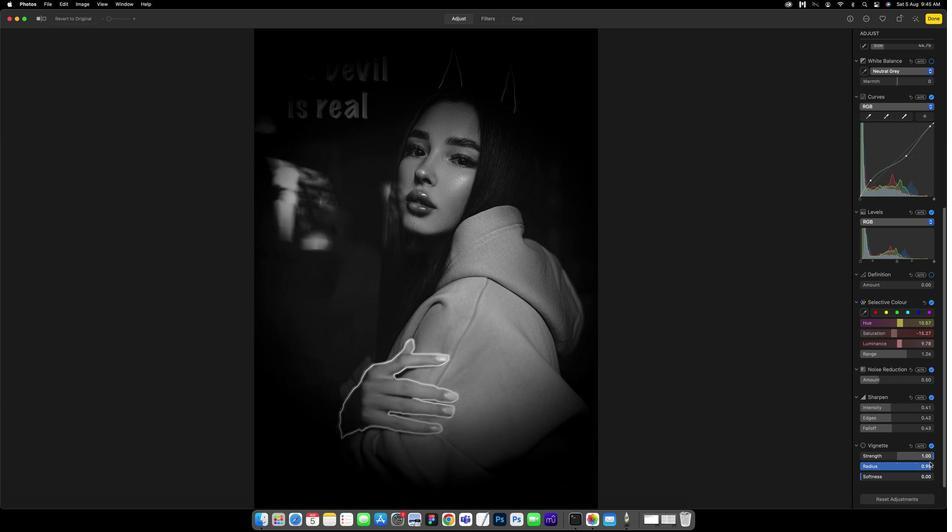 
Action: Mouse moved to (873, 451)
Screenshot: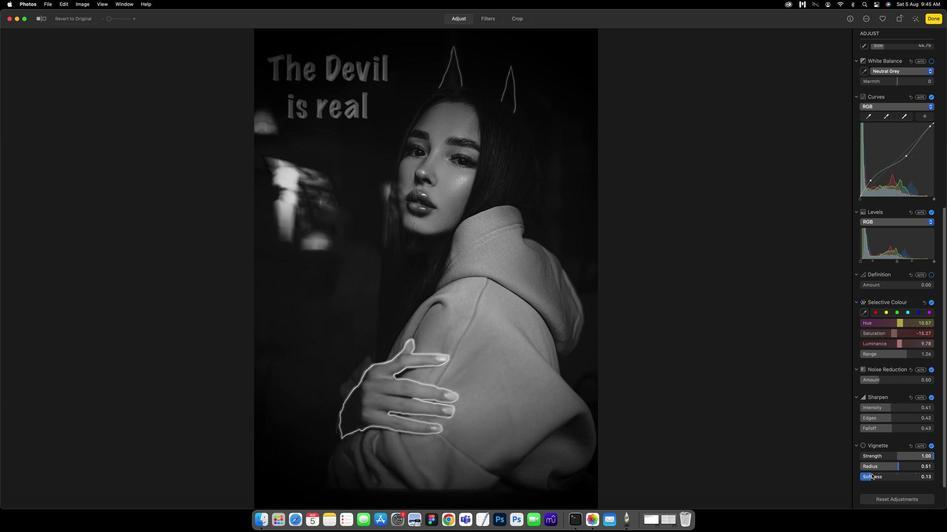 
Action: Mouse pressed left at (873, 451)
Screenshot: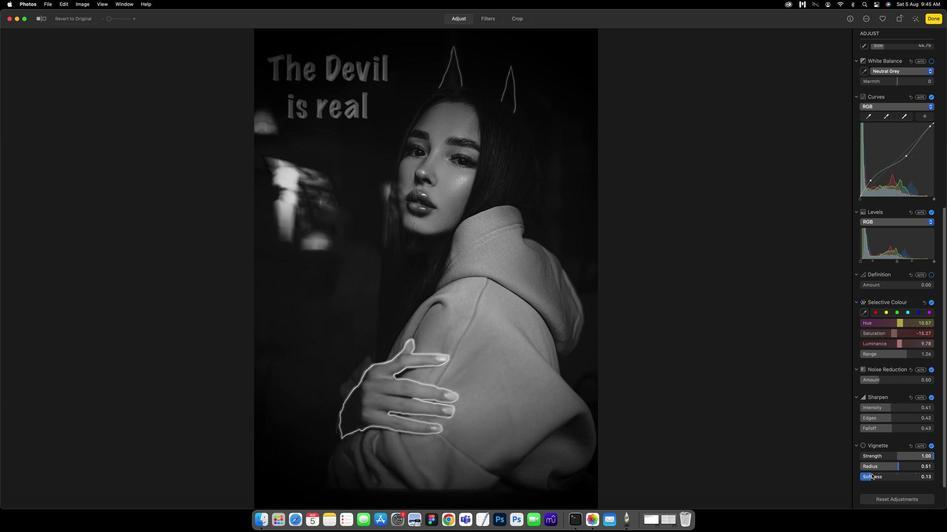 
Action: Mouse moved to (919, 71)
Screenshot: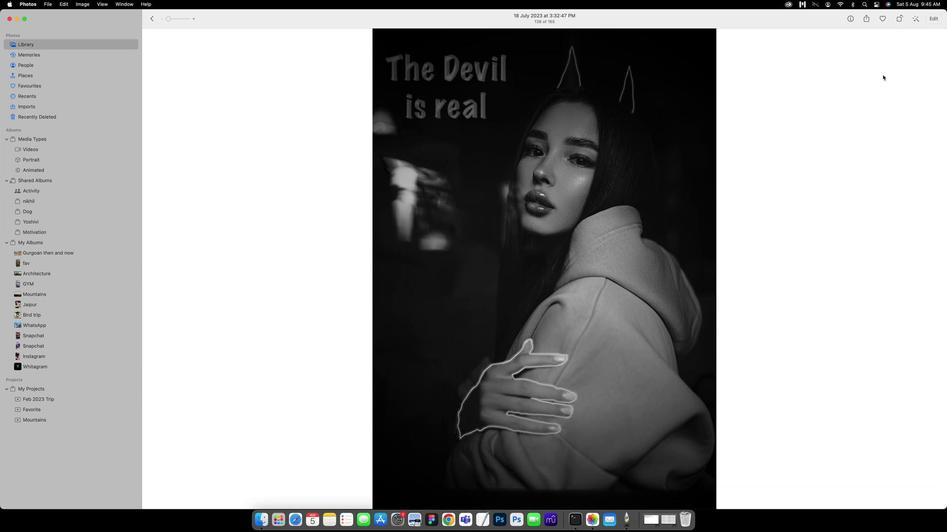 
Action: Mouse pressed left at (919, 71)
Screenshot: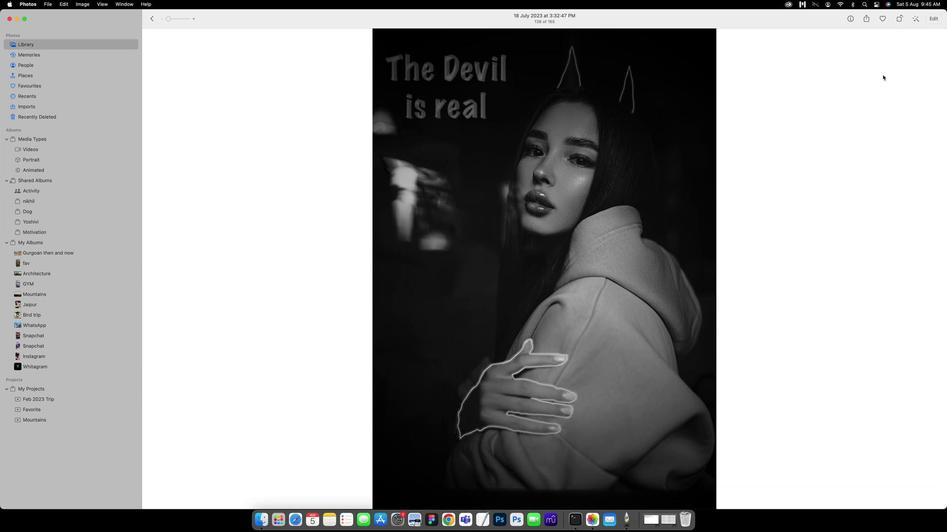 
Action: Mouse moved to (886, 119)
Screenshot: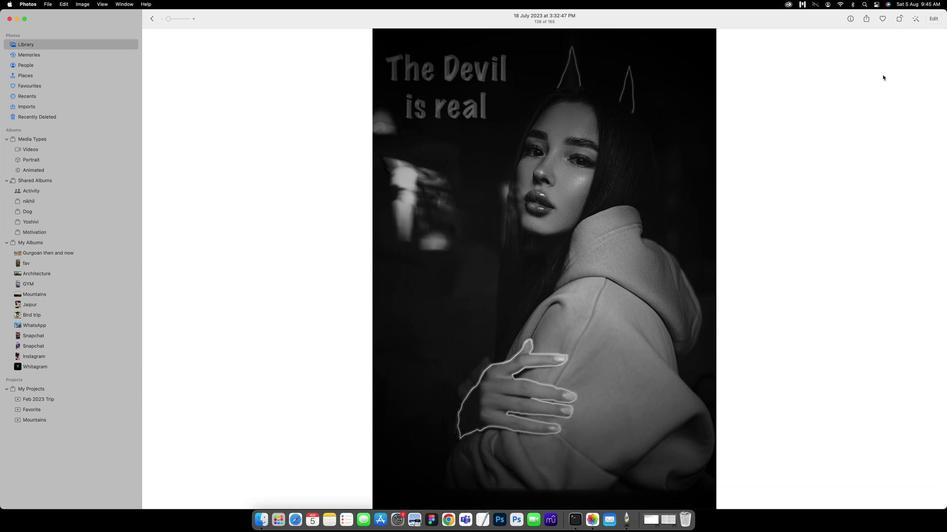 
